 Task: In the Contact  WilsonJulia@whitney.org, Add note: 'Review and update the company's customer segmentation strategy.'. Mark checkbox to create task to follow up ': In 3 business days '. Create task, with  description: Send Thank You Email to Referral, Add due date: In 3 Business Days; Add reminder: 30 Minutes before. Set Priority High and add note: Review the attached proposal. Logged in from softage.5@softage.net
Action: Mouse moved to (93, 69)
Screenshot: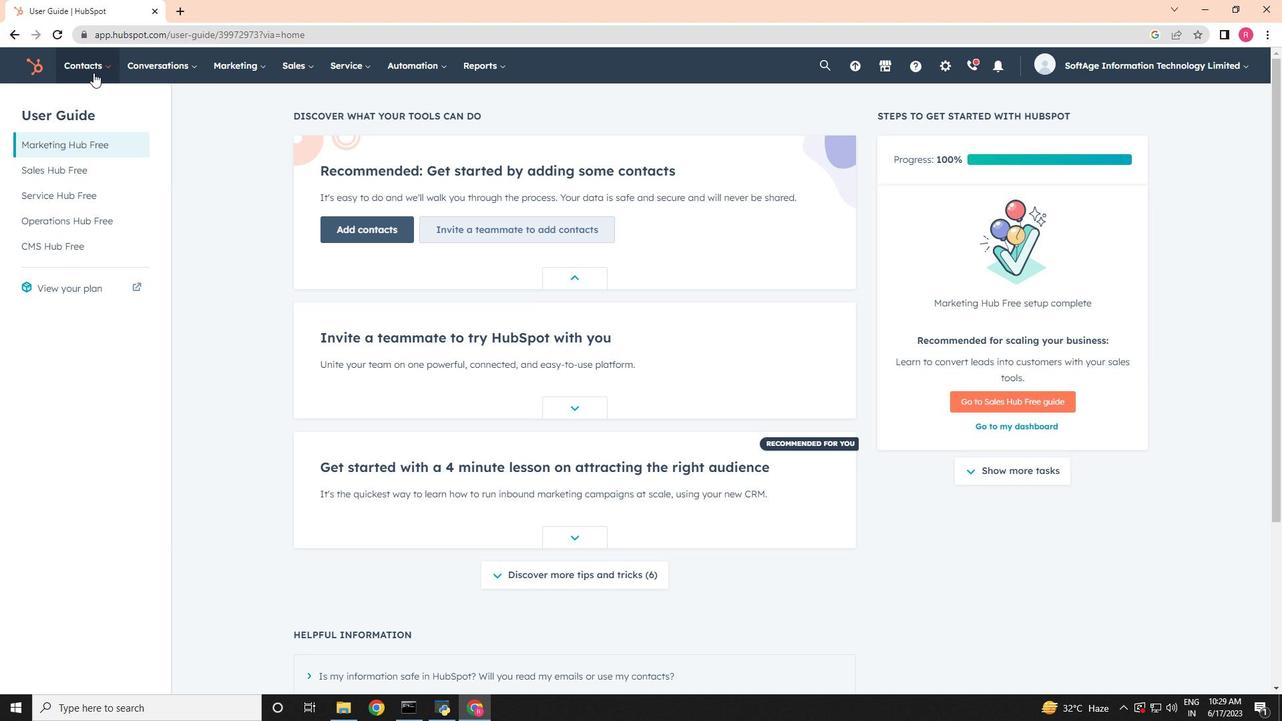 
Action: Mouse pressed left at (93, 69)
Screenshot: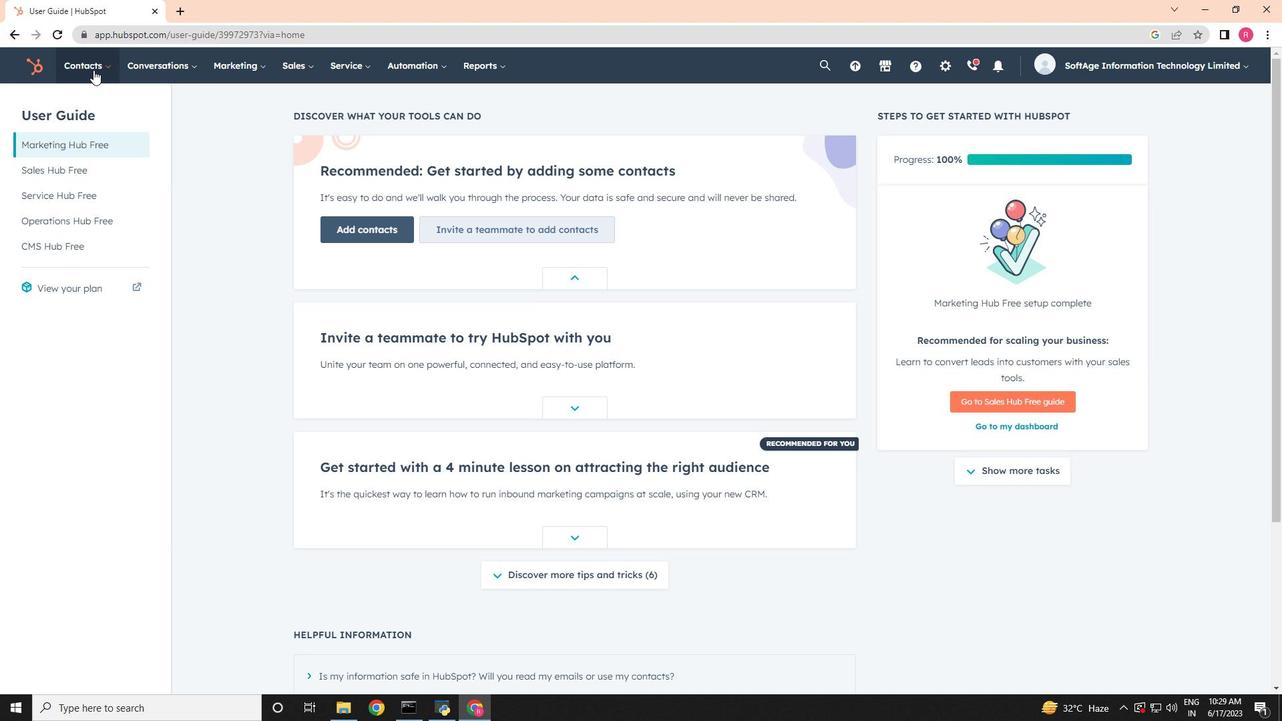 
Action: Mouse moved to (94, 96)
Screenshot: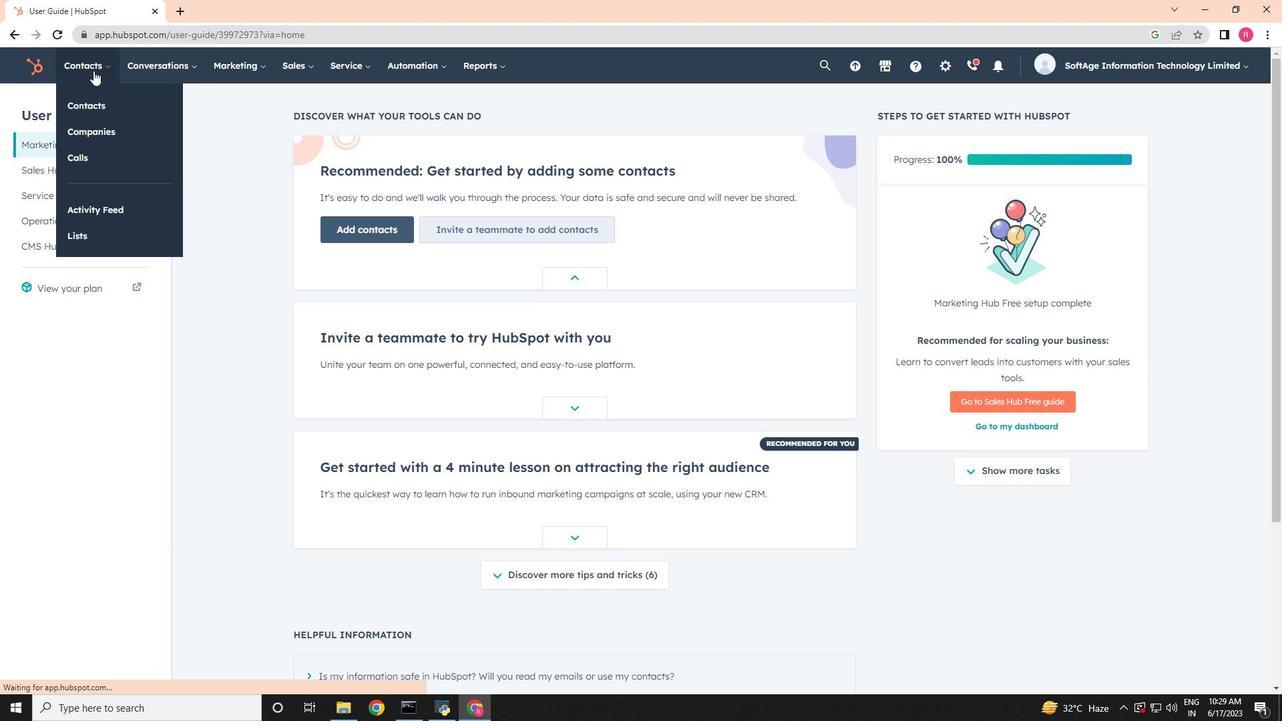 
Action: Mouse pressed left at (94, 96)
Screenshot: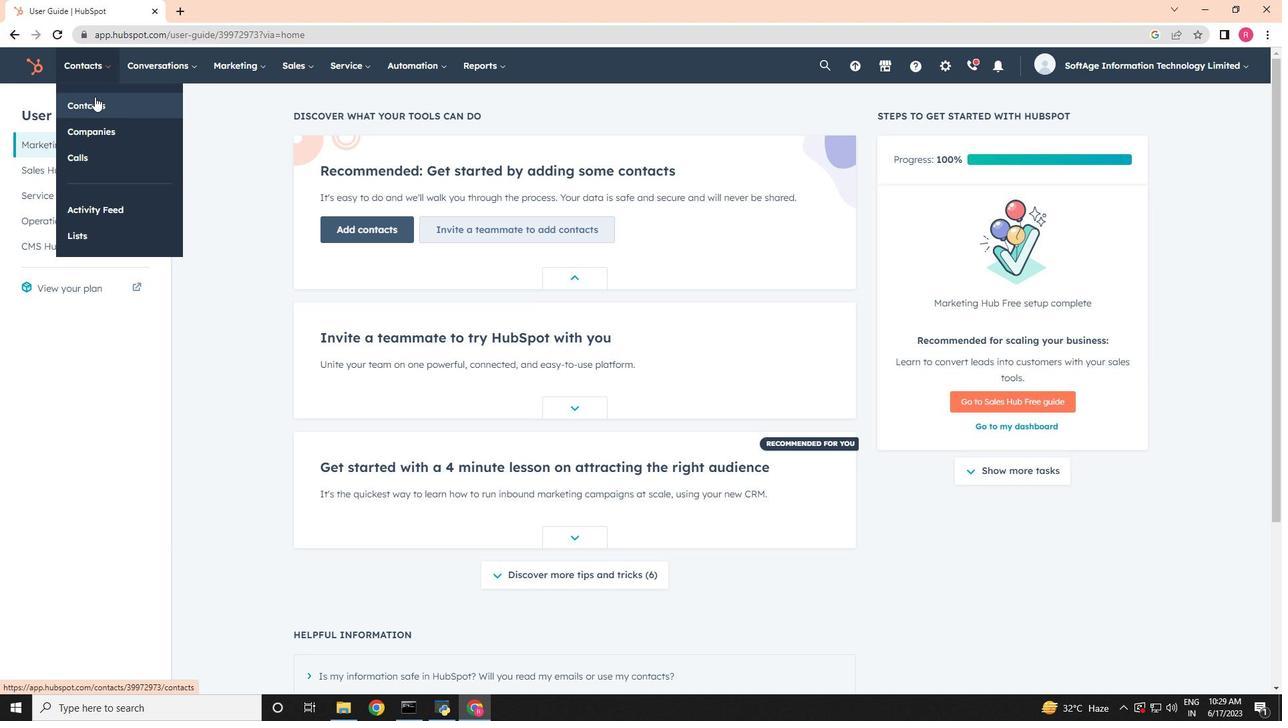
Action: Mouse moved to (100, 213)
Screenshot: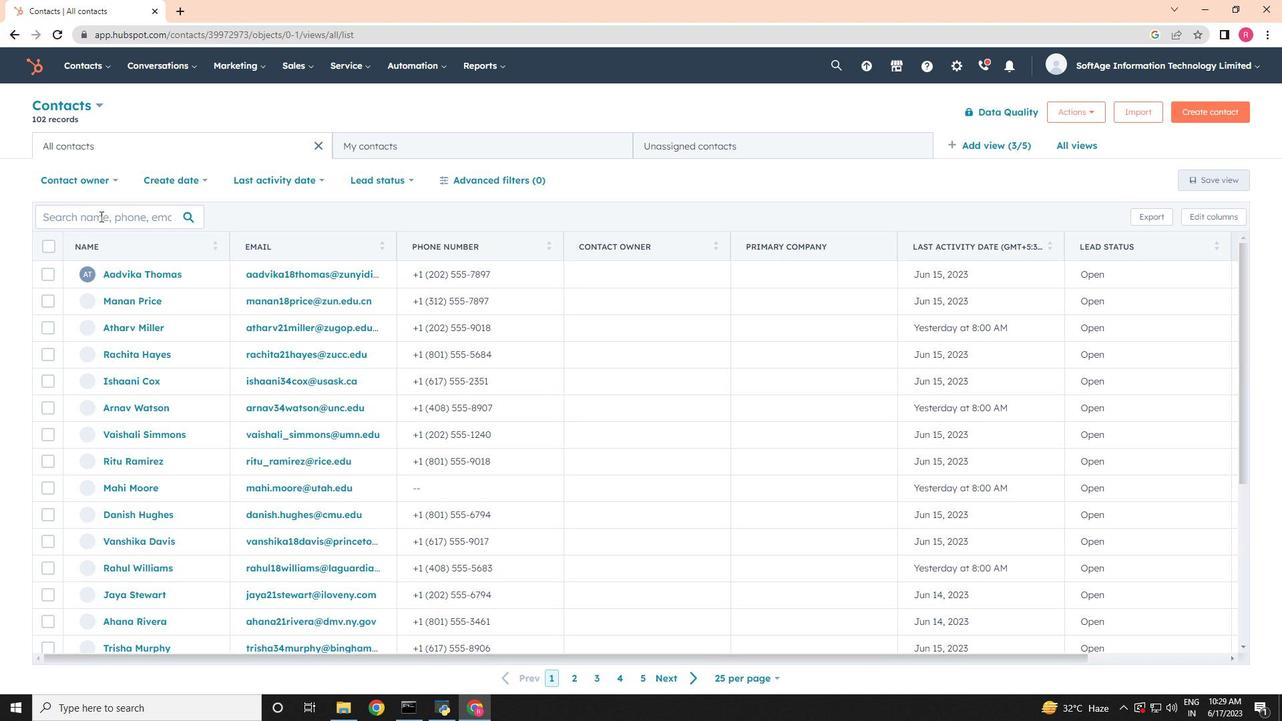 
Action: Mouse pressed left at (100, 213)
Screenshot: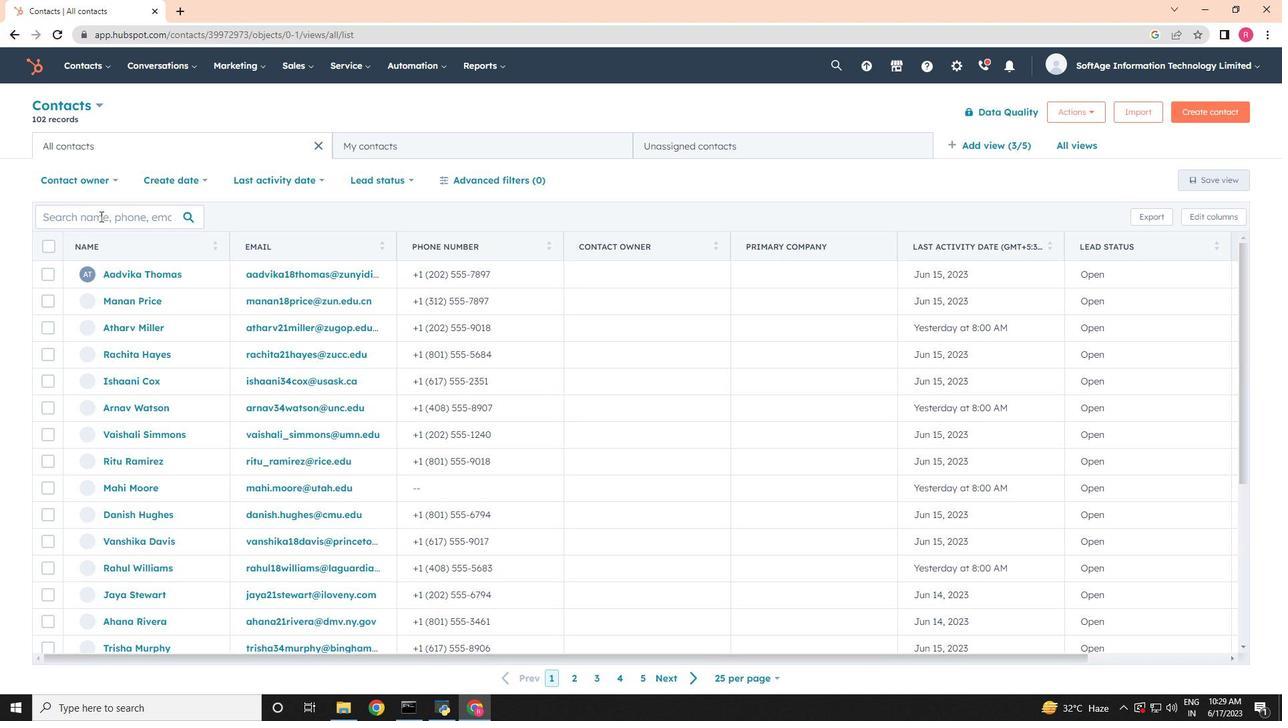 
Action: Key pressed <Key.shift>Wilson<Key.shift>Julia
Screenshot: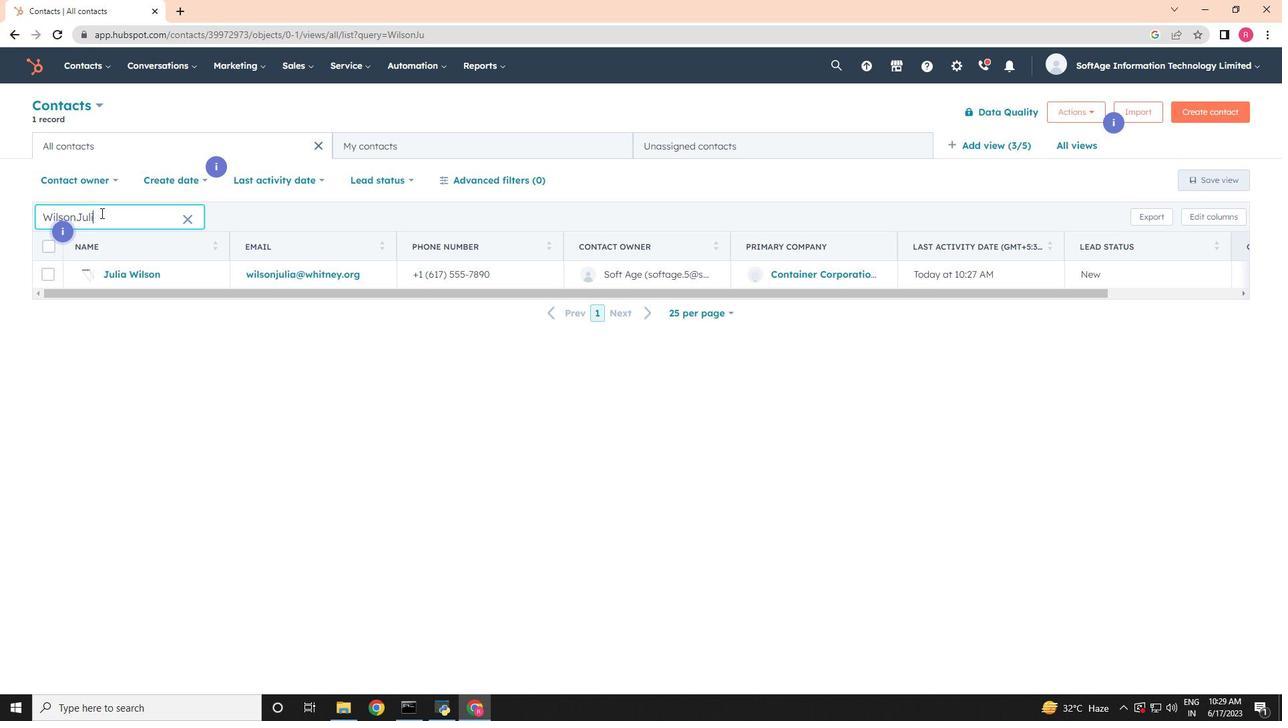 
Action: Mouse moved to (120, 271)
Screenshot: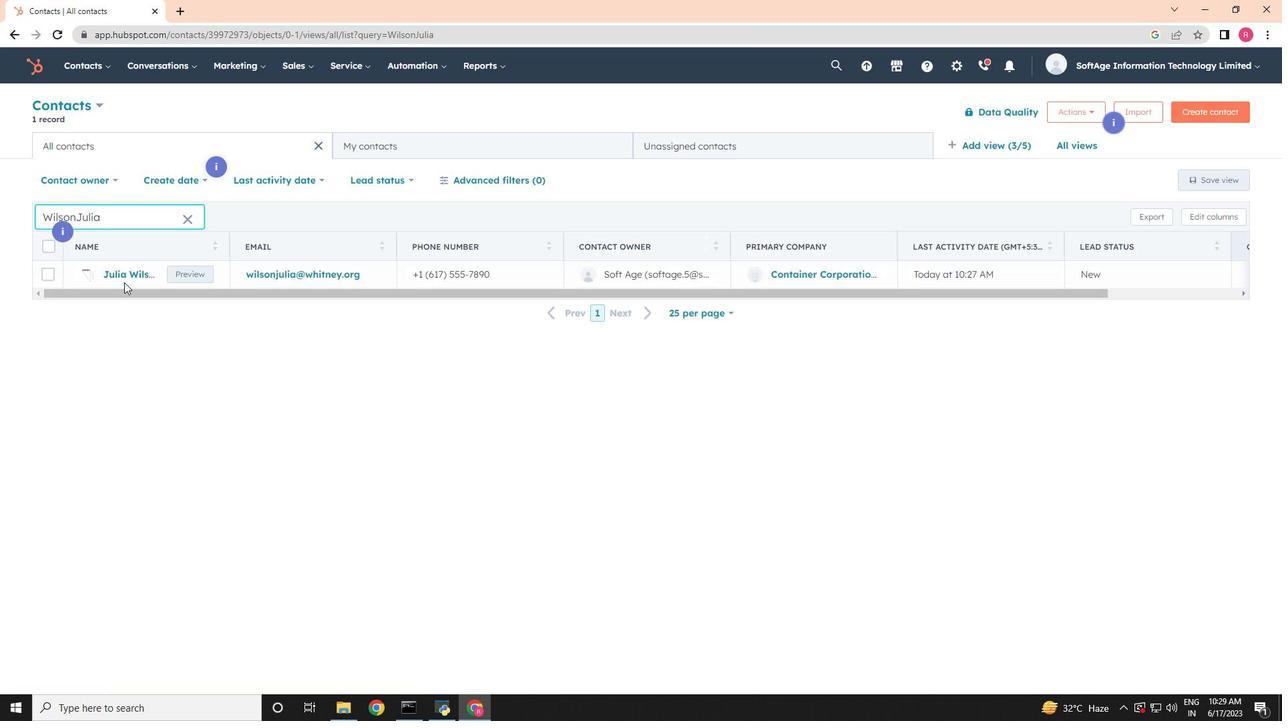 
Action: Mouse pressed left at (120, 271)
Screenshot: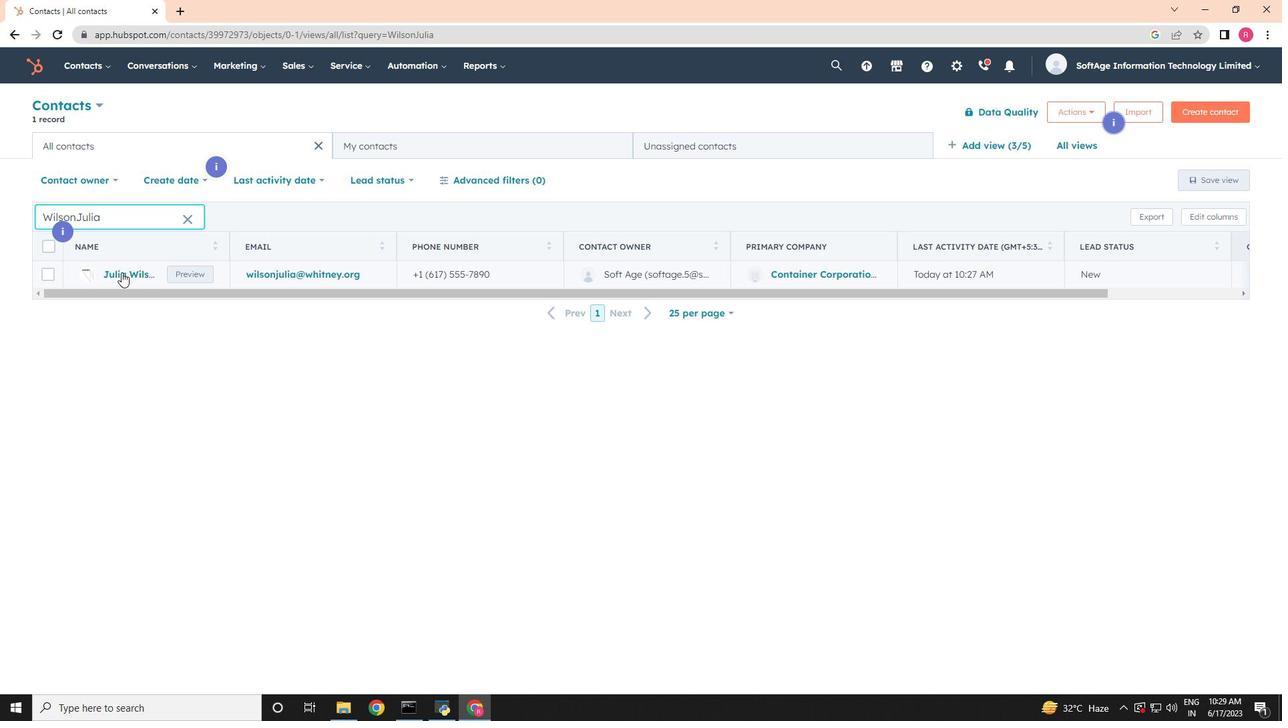 
Action: Mouse moved to (39, 287)
Screenshot: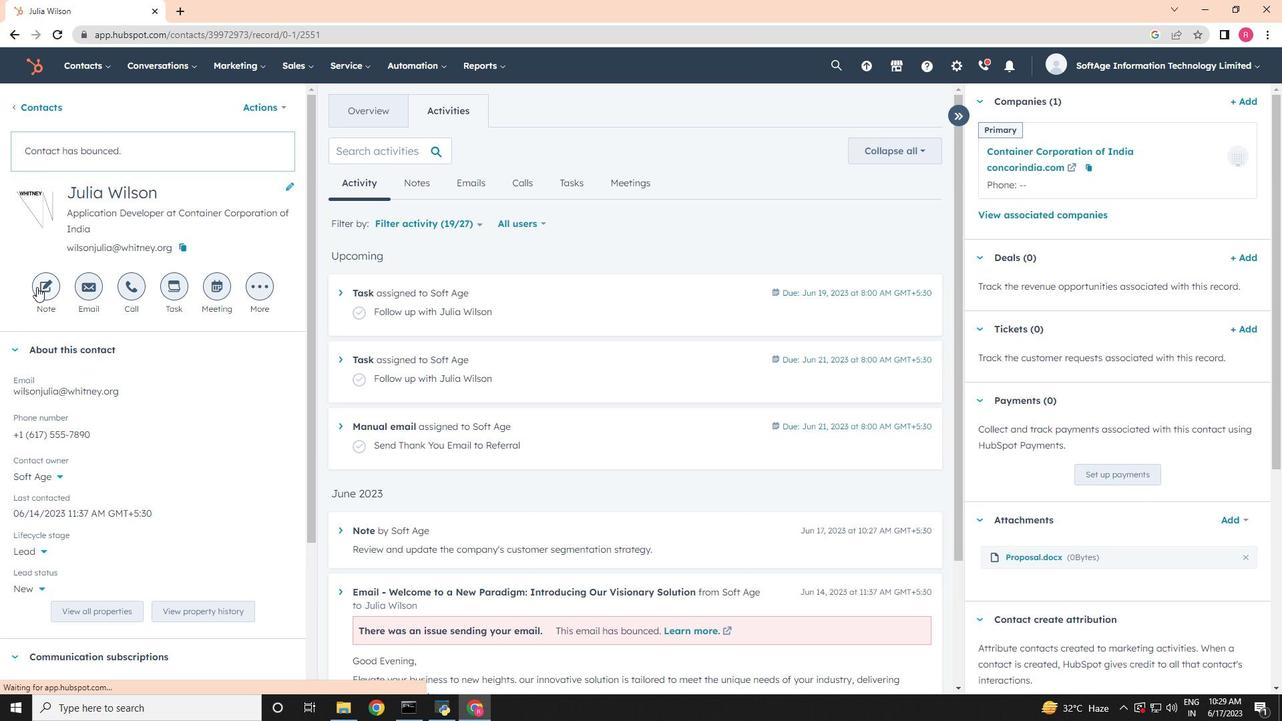
Action: Mouse pressed left at (39, 287)
Screenshot: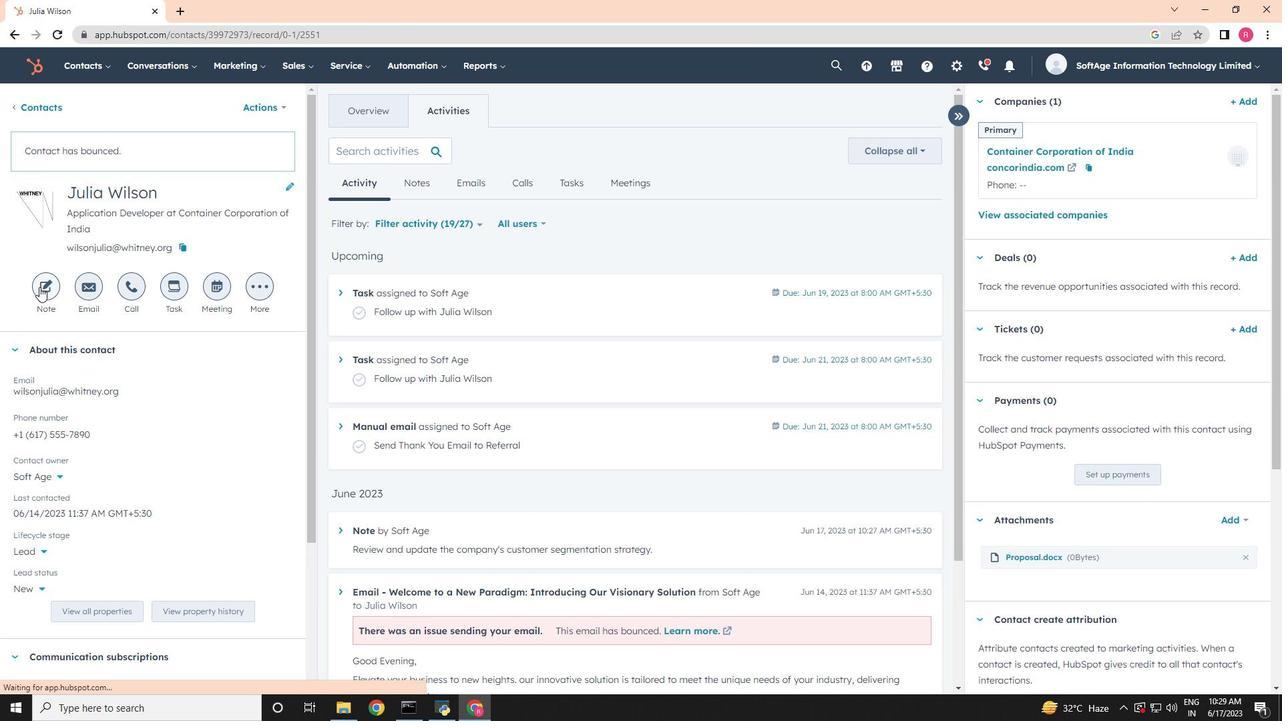 
Action: Mouse moved to (1135, 402)
Screenshot: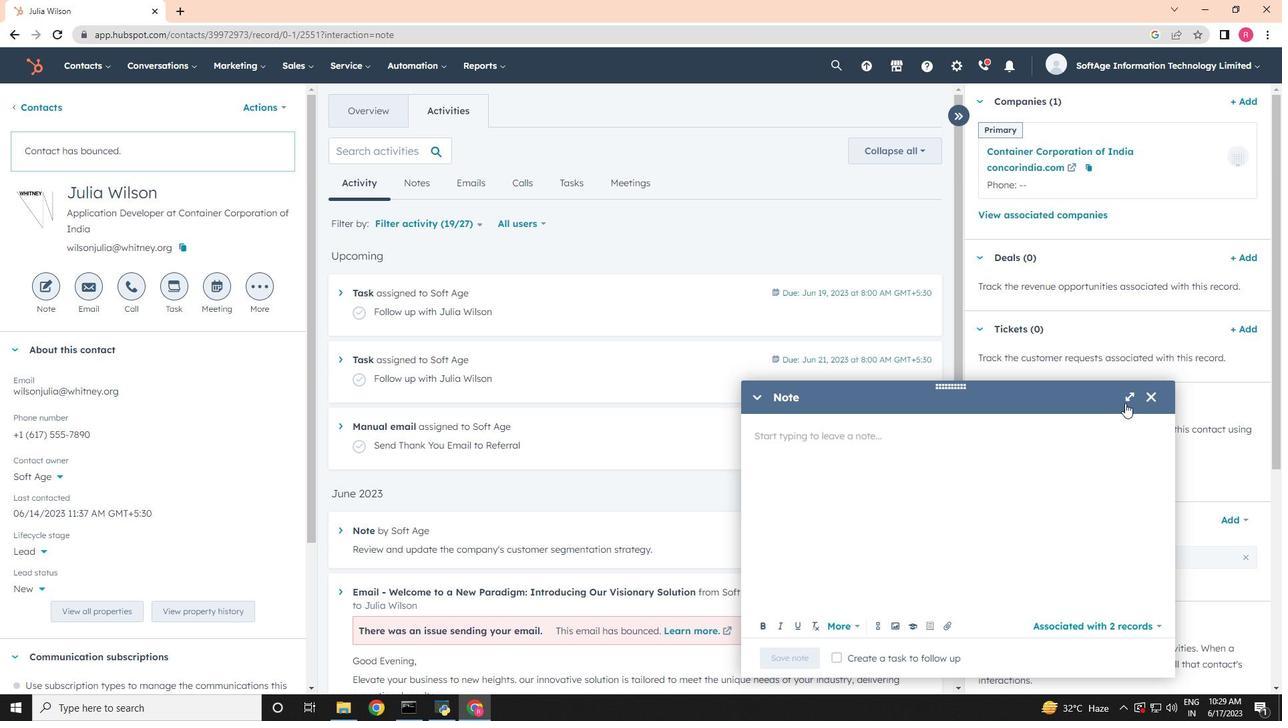 
Action: Mouse pressed left at (1135, 402)
Screenshot: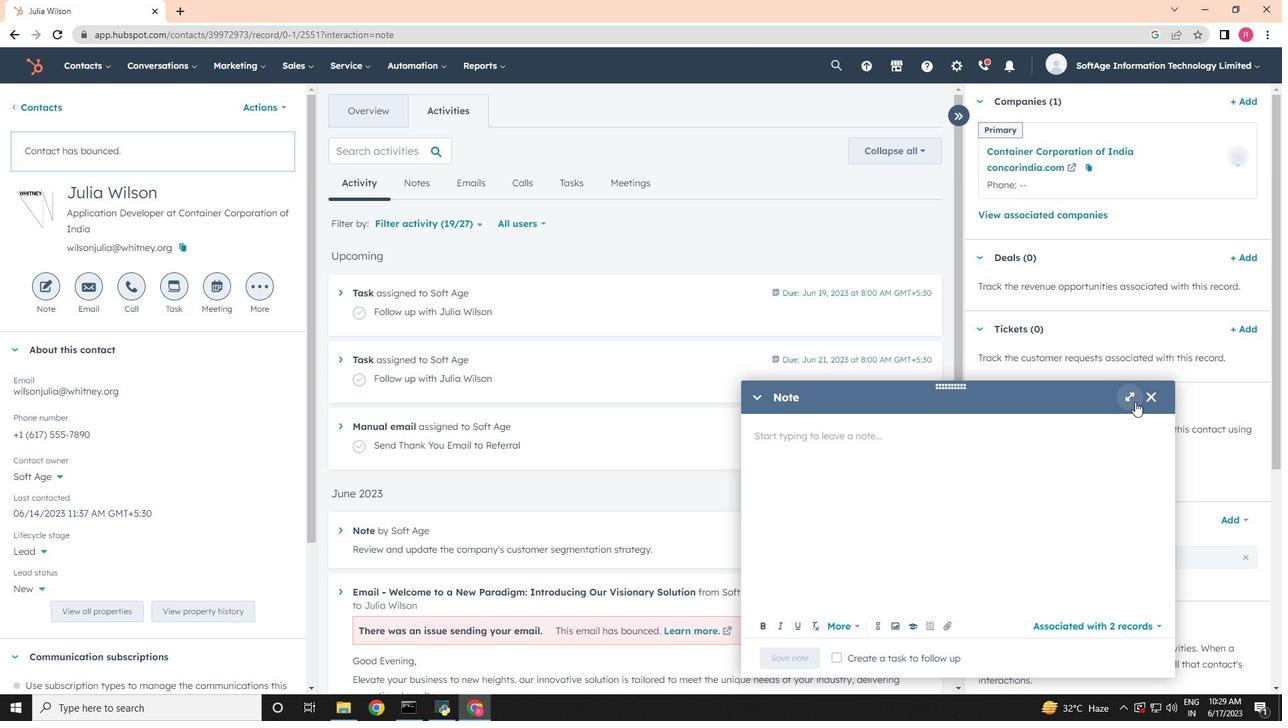 
Action: Mouse moved to (589, 364)
Screenshot: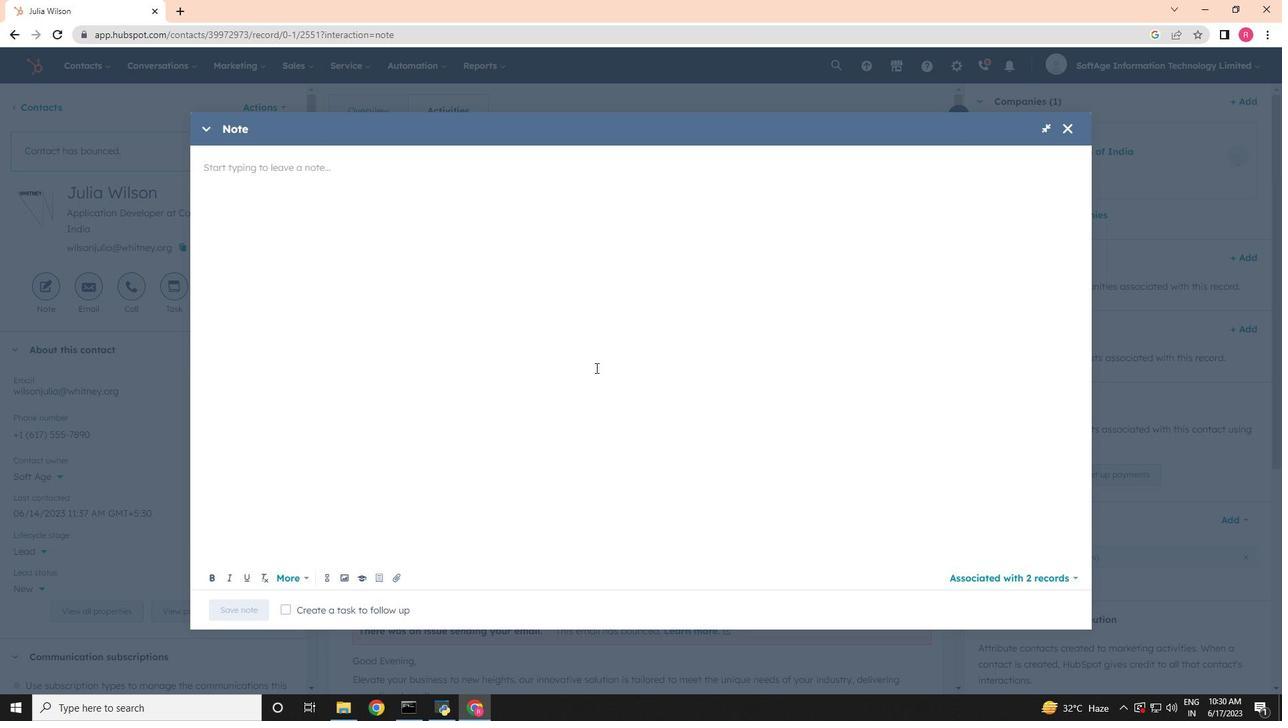 
Action: Key pressed <Key.shift><Key.shift><Key.shift><Key.shift><Key.shift><Key.shift><Key.shift><Key.shift><Key.shift><Key.shift><Key.shift><Key.shift>Review<Key.space>and<Key.space><Key.shift>Updta<Key.backspace>e<Key.space><Key.backspace><Key.backspace><Key.backspace>ate<Key.space>the<Key.space>company's<Key.space>customer<Key.space>segmentation<Key.space>strategy.
Screenshot: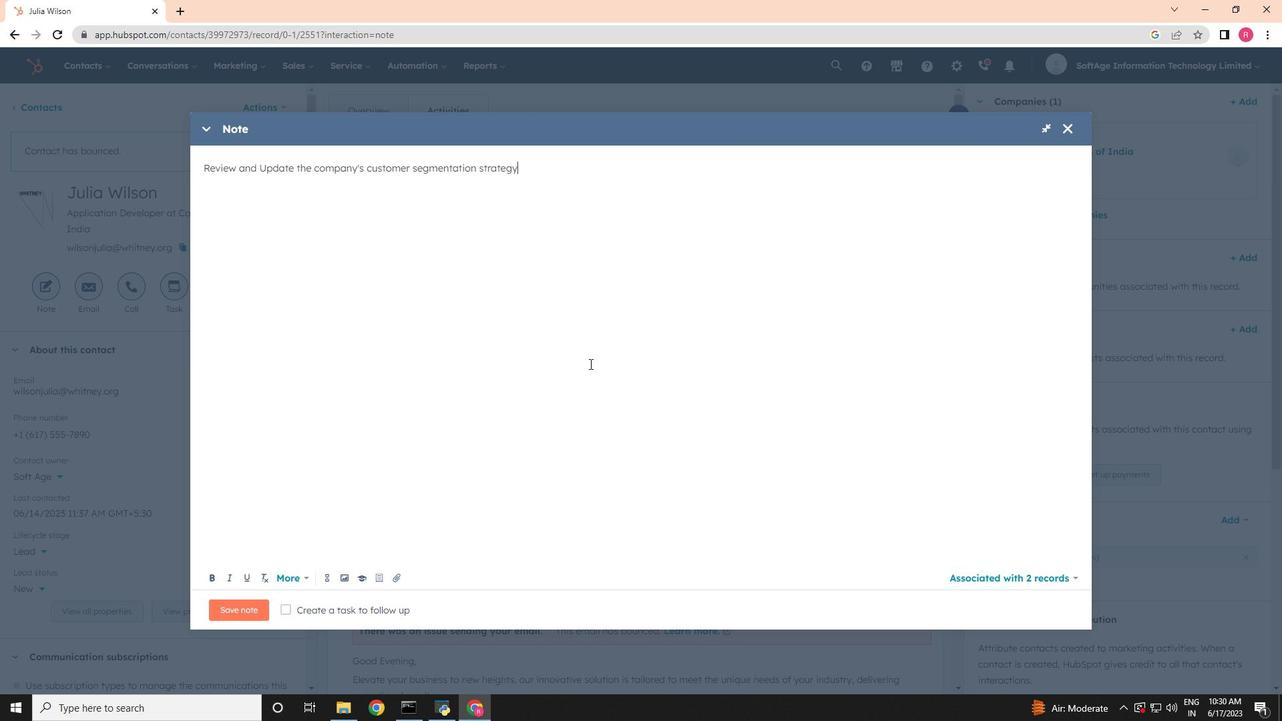 
Action: Mouse moved to (283, 613)
Screenshot: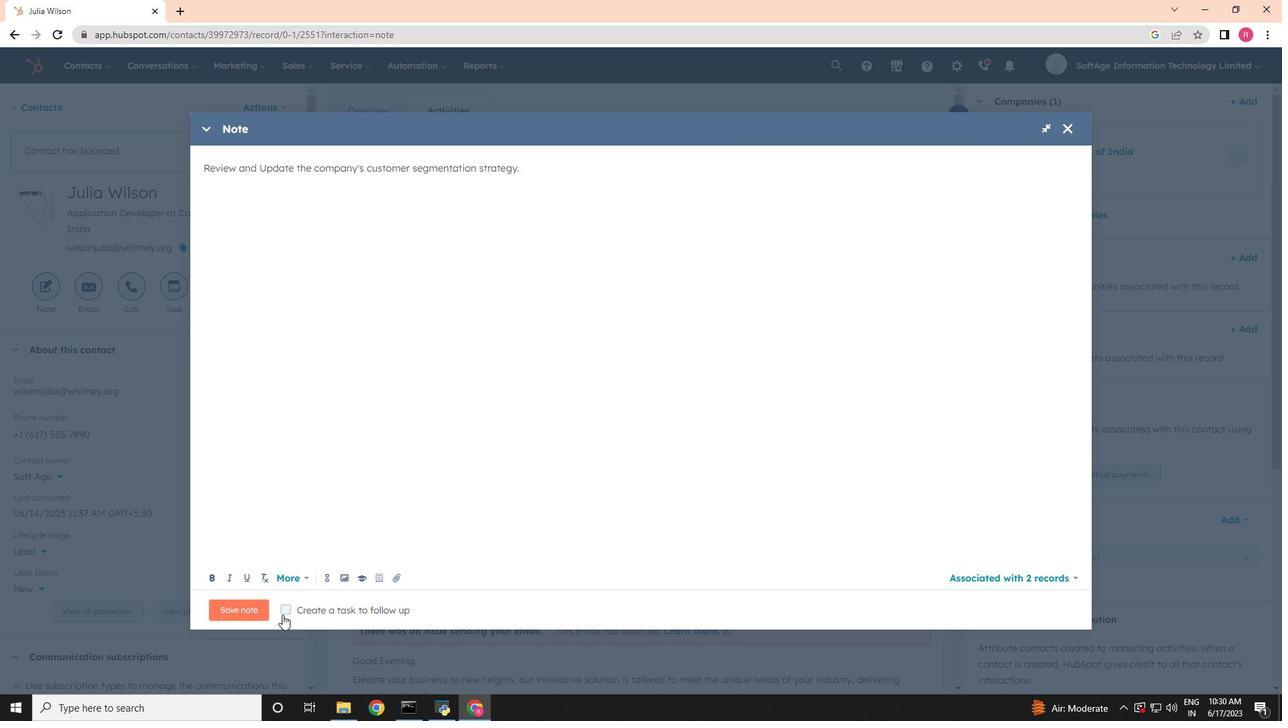 
Action: Mouse pressed left at (283, 613)
Screenshot: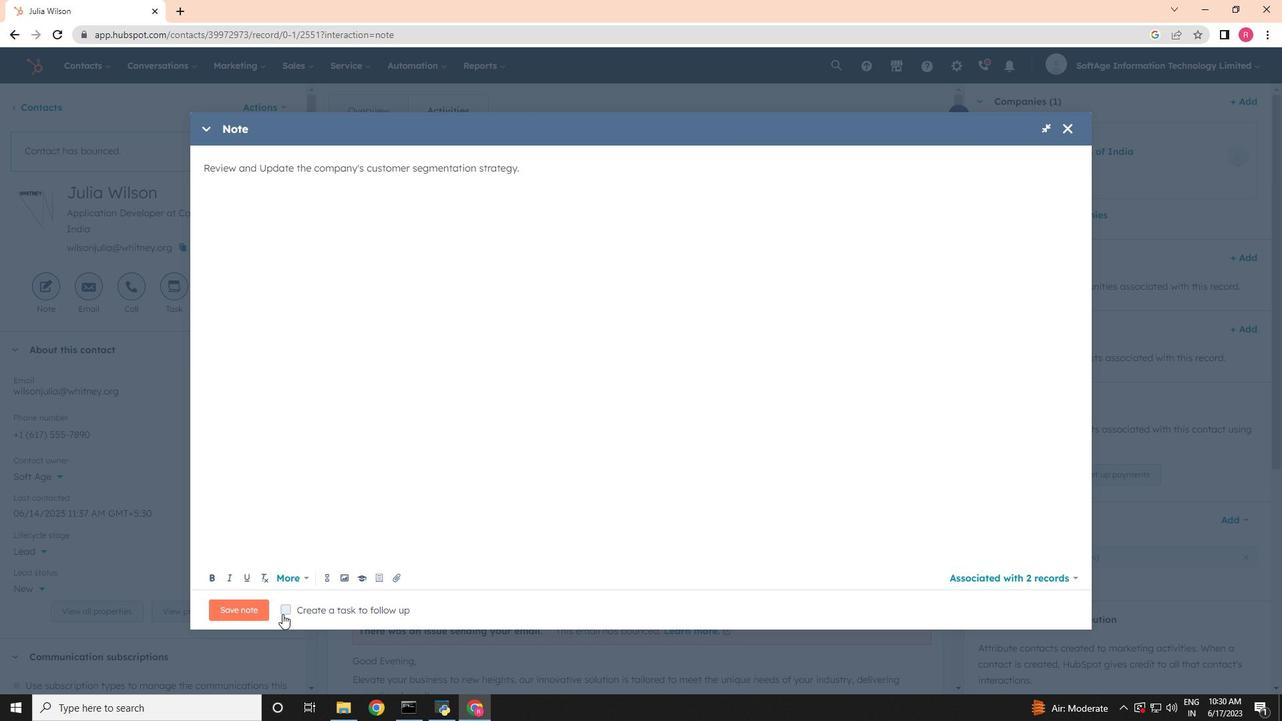 
Action: Mouse moved to (485, 613)
Screenshot: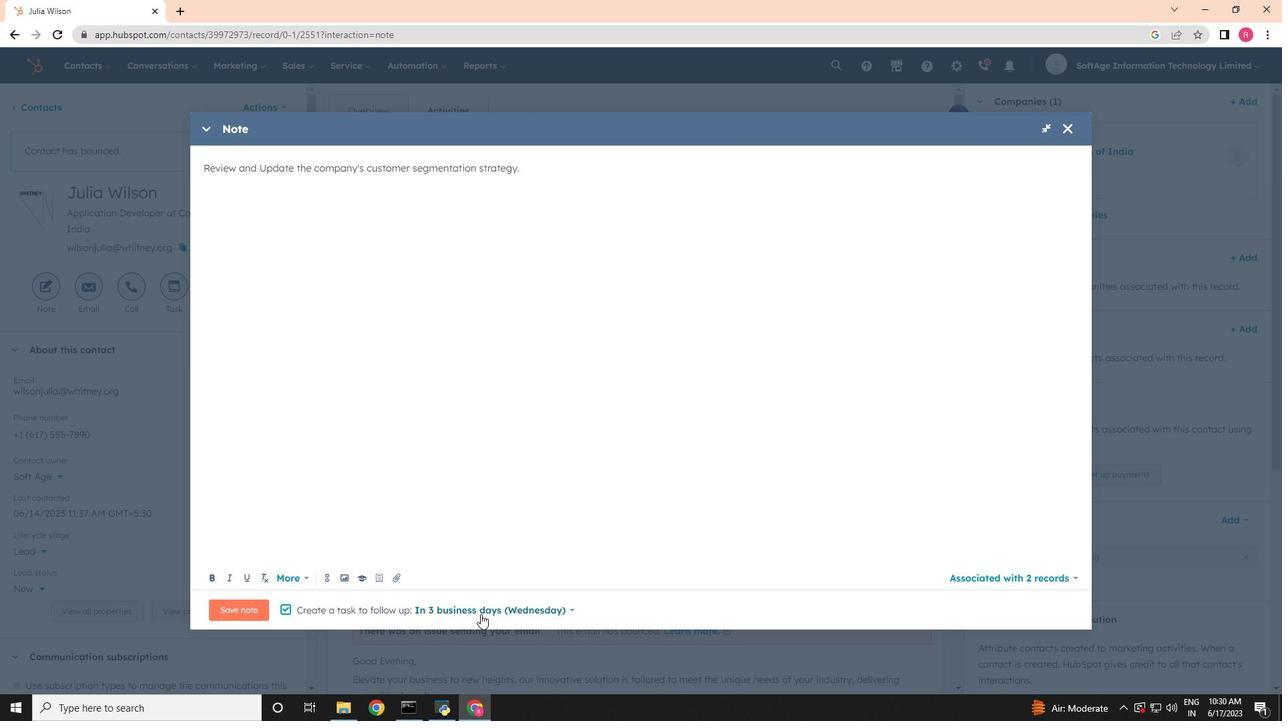 
Action: Mouse pressed left at (485, 613)
Screenshot: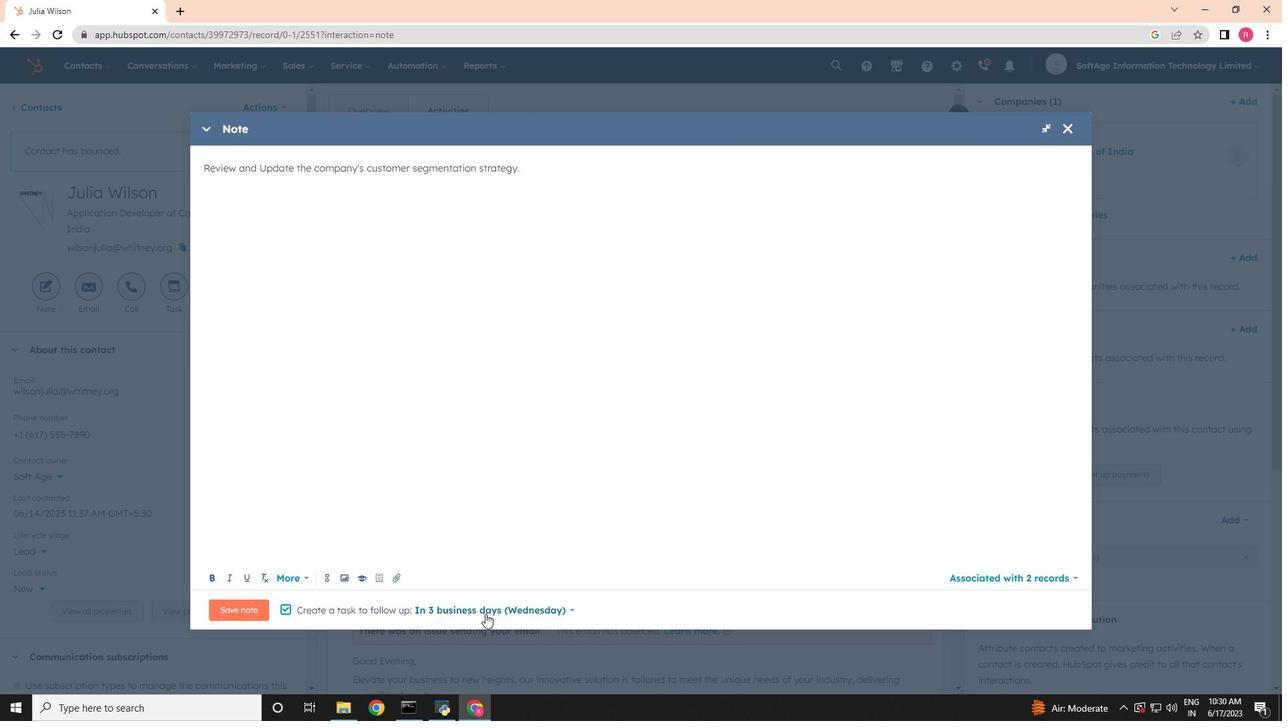 
Action: Mouse moved to (476, 488)
Screenshot: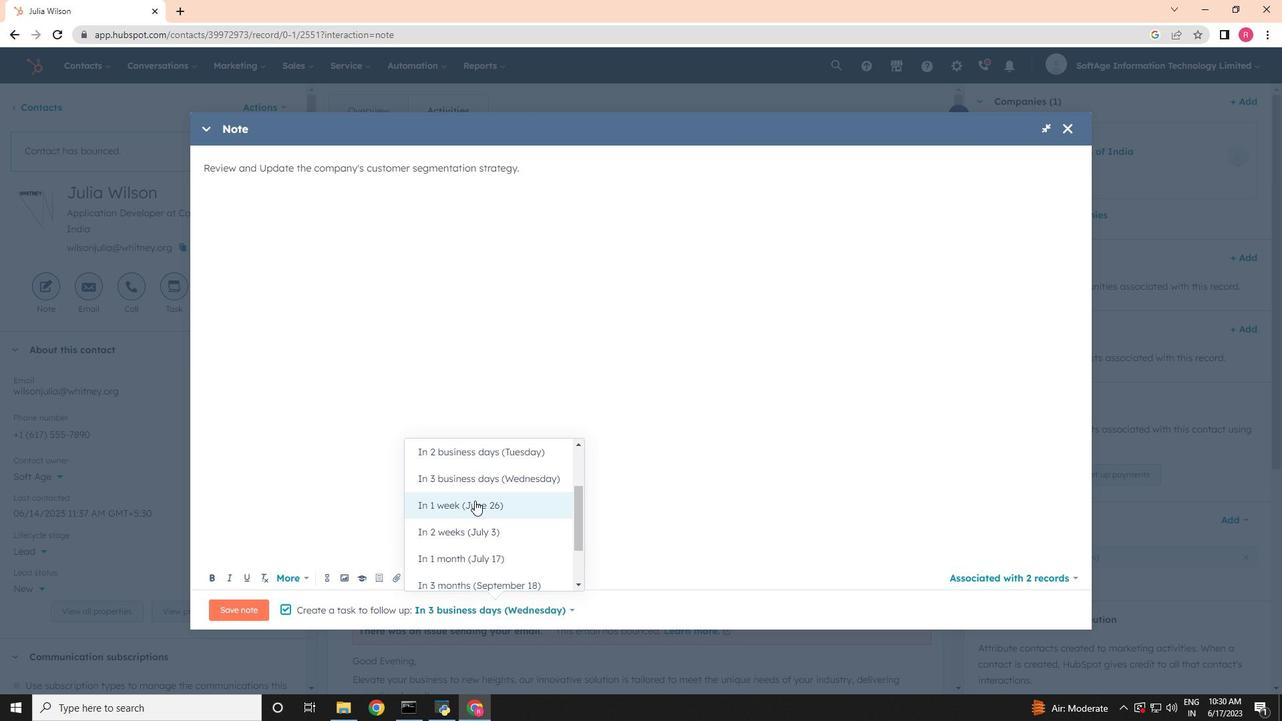 
Action: Mouse pressed left at (476, 488)
Screenshot: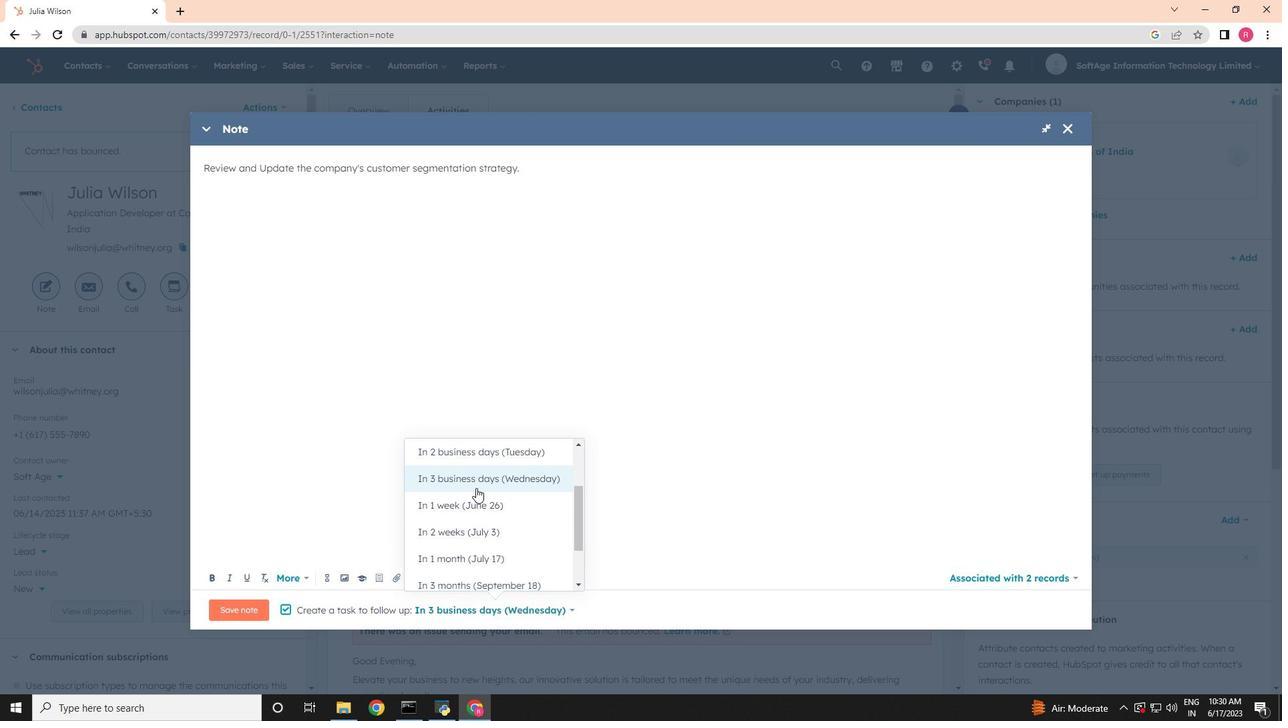 
Action: Mouse moved to (217, 609)
Screenshot: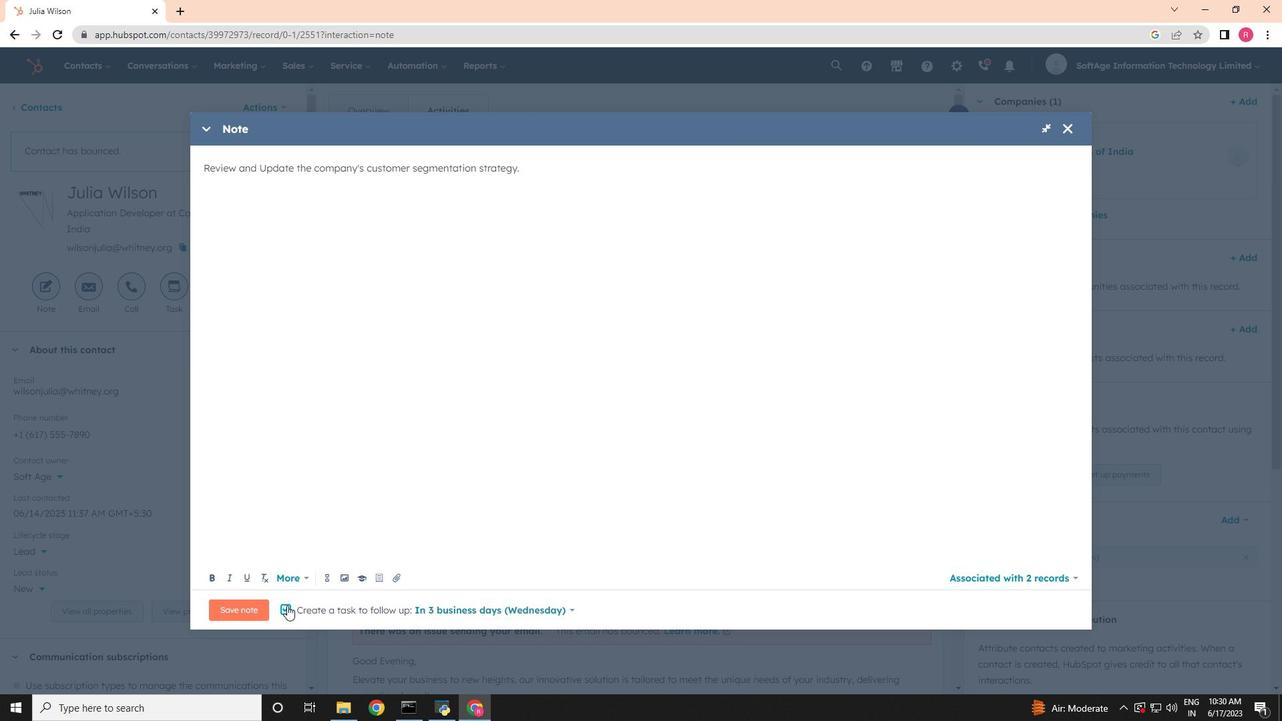 
Action: Mouse pressed left at (217, 609)
Screenshot: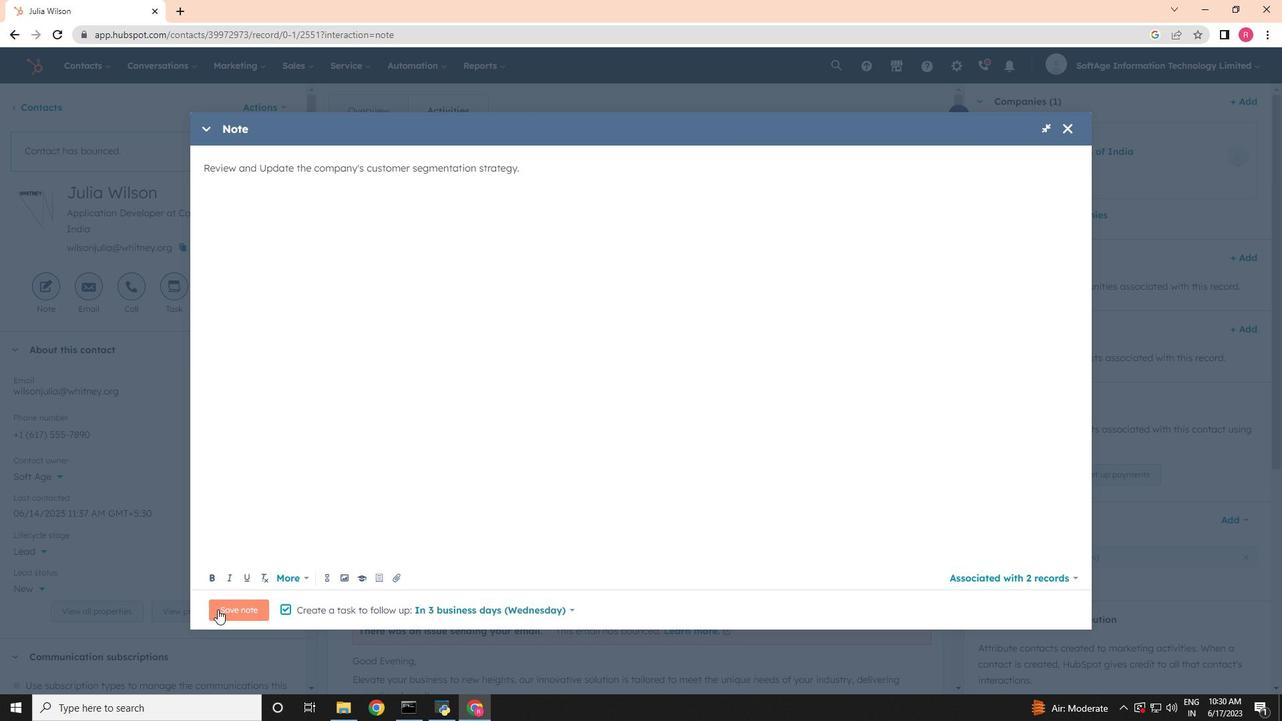 
Action: Mouse moved to (177, 297)
Screenshot: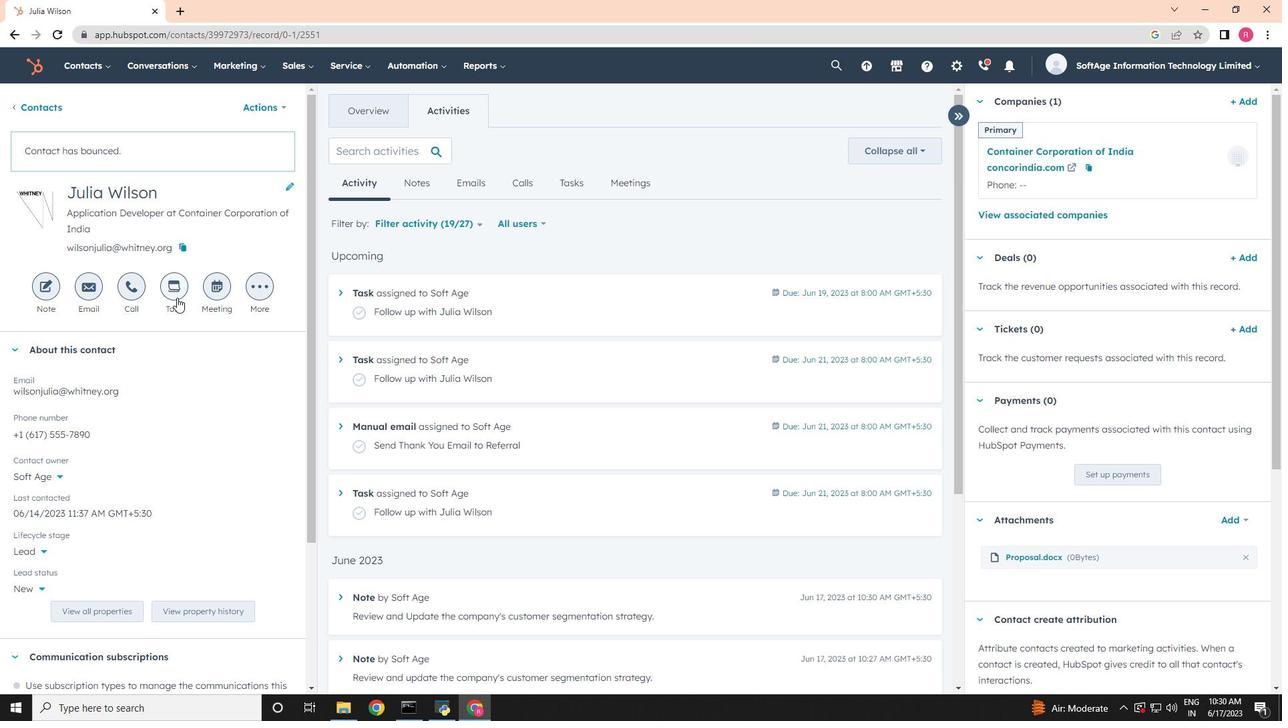 
Action: Mouse pressed left at (177, 297)
Screenshot: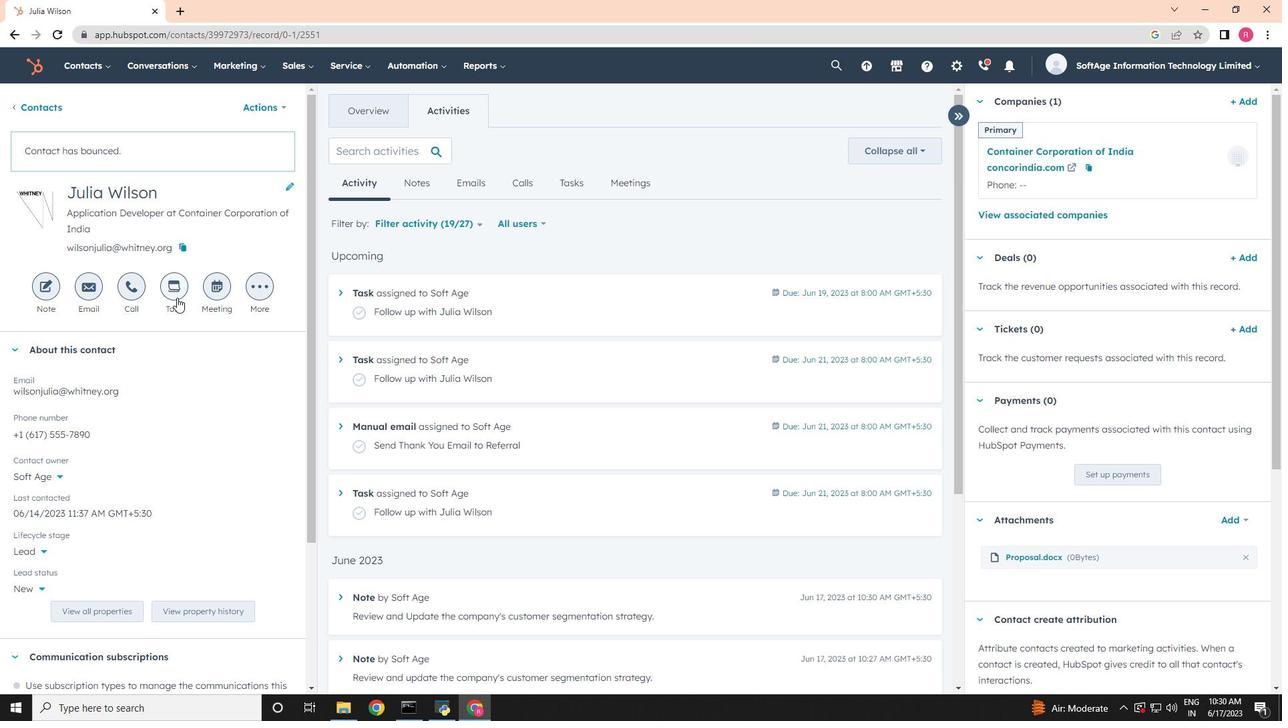 
Action: Mouse moved to (830, 376)
Screenshot: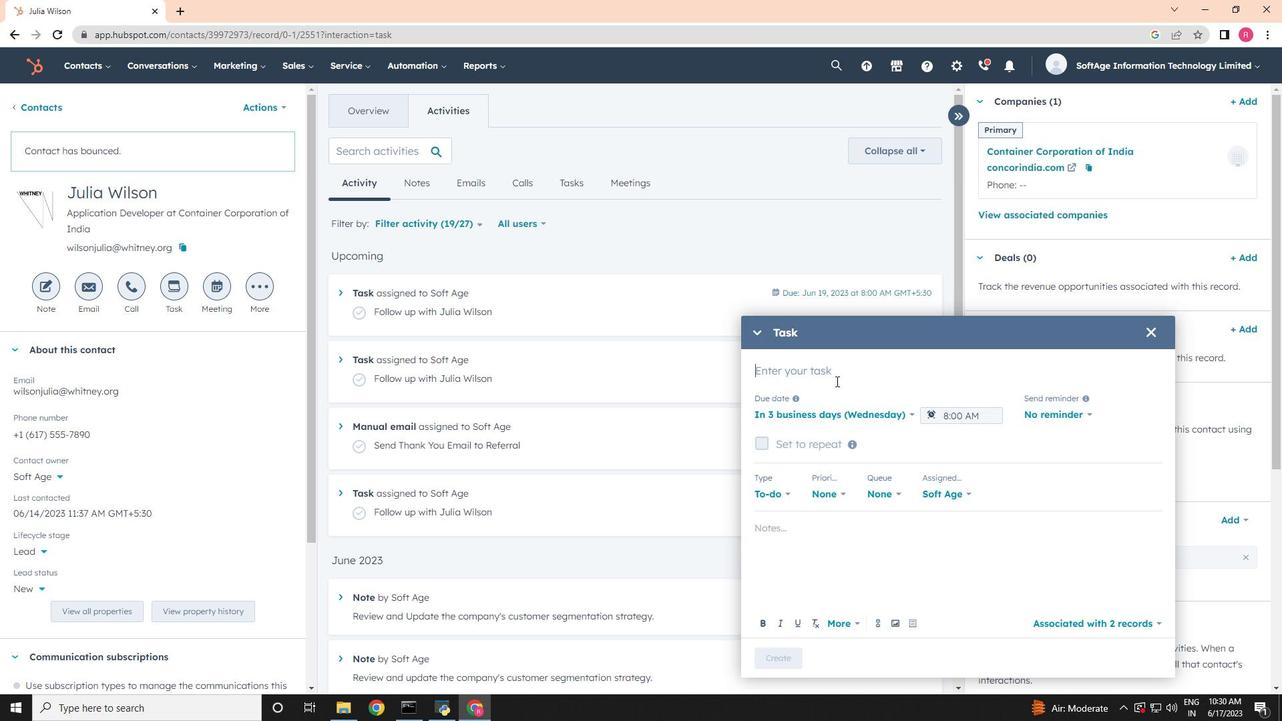 
Action: Key pressed <Key.shift>Send<Key.space><Key.shift>Thank<Key.space><Key.shift><Key.shift><Key.shift><Key.shift>You<Key.space><Key.shift>Email<Key.space>to<Key.space><Key.shift>Referral
Screenshot: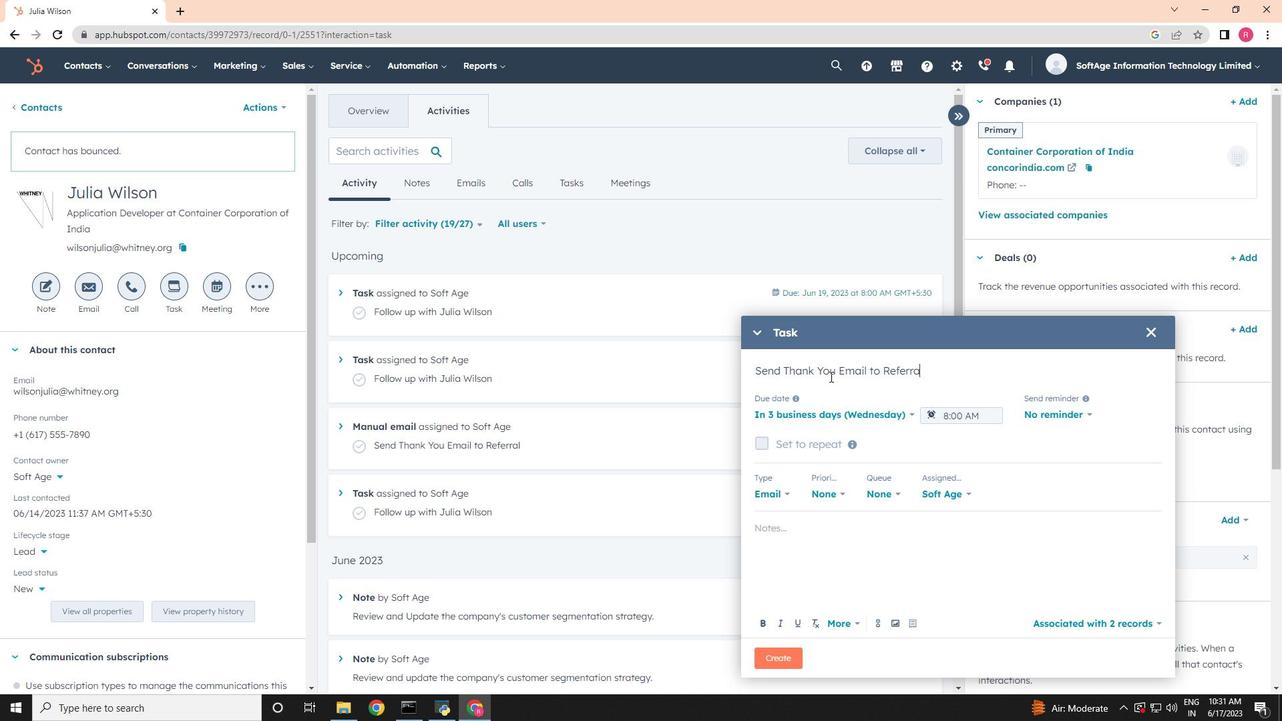 
Action: Mouse scrolled (830, 377) with delta (0, 0)
Screenshot: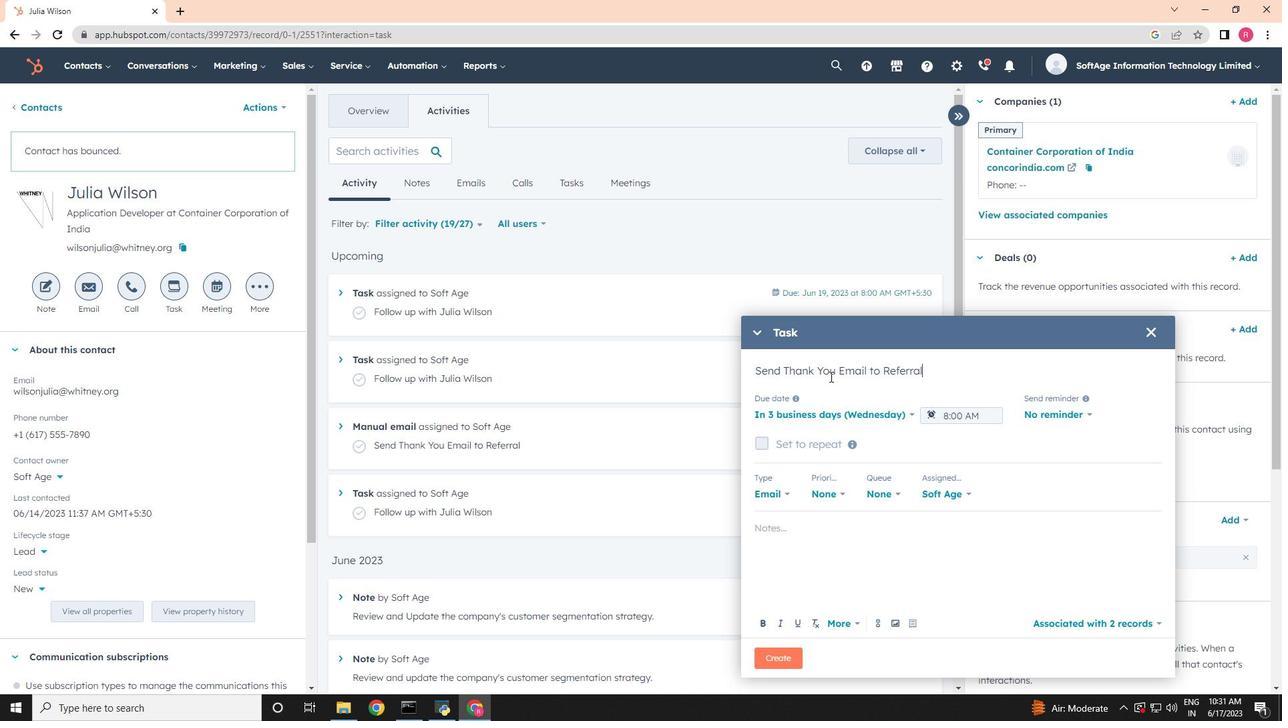 
Action: Mouse moved to (871, 412)
Screenshot: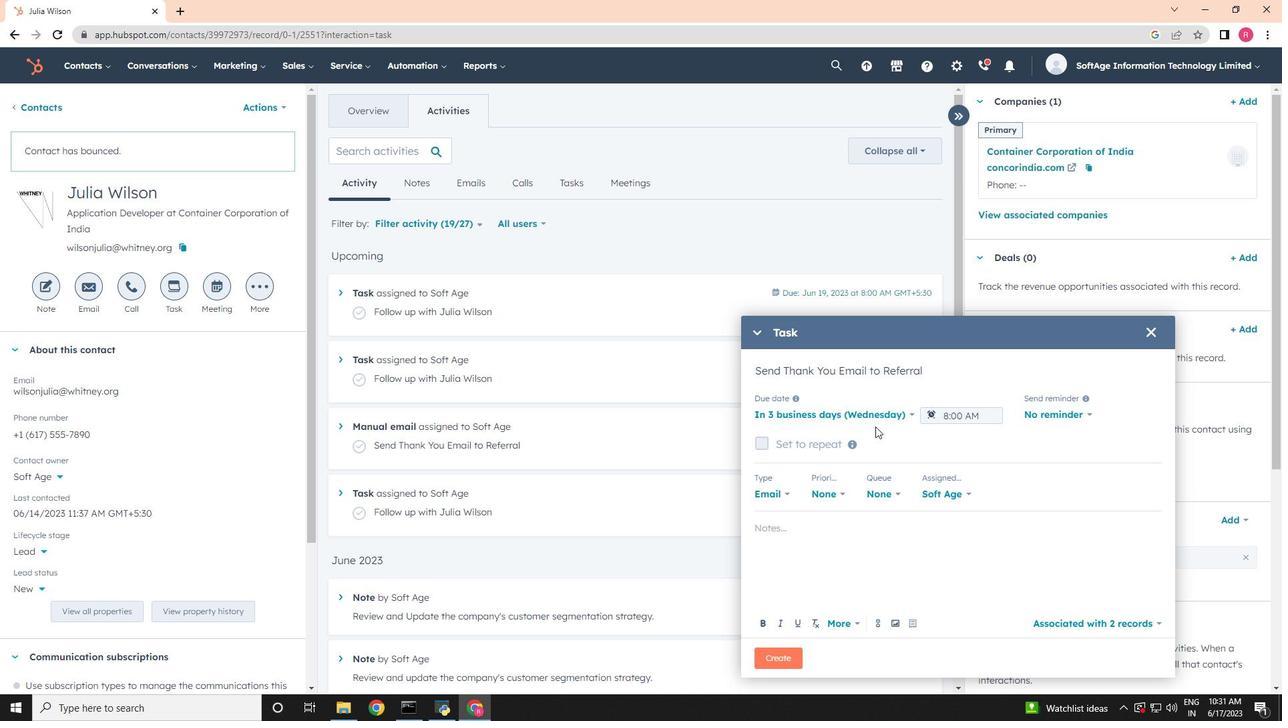
Action: Mouse pressed left at (871, 412)
Screenshot: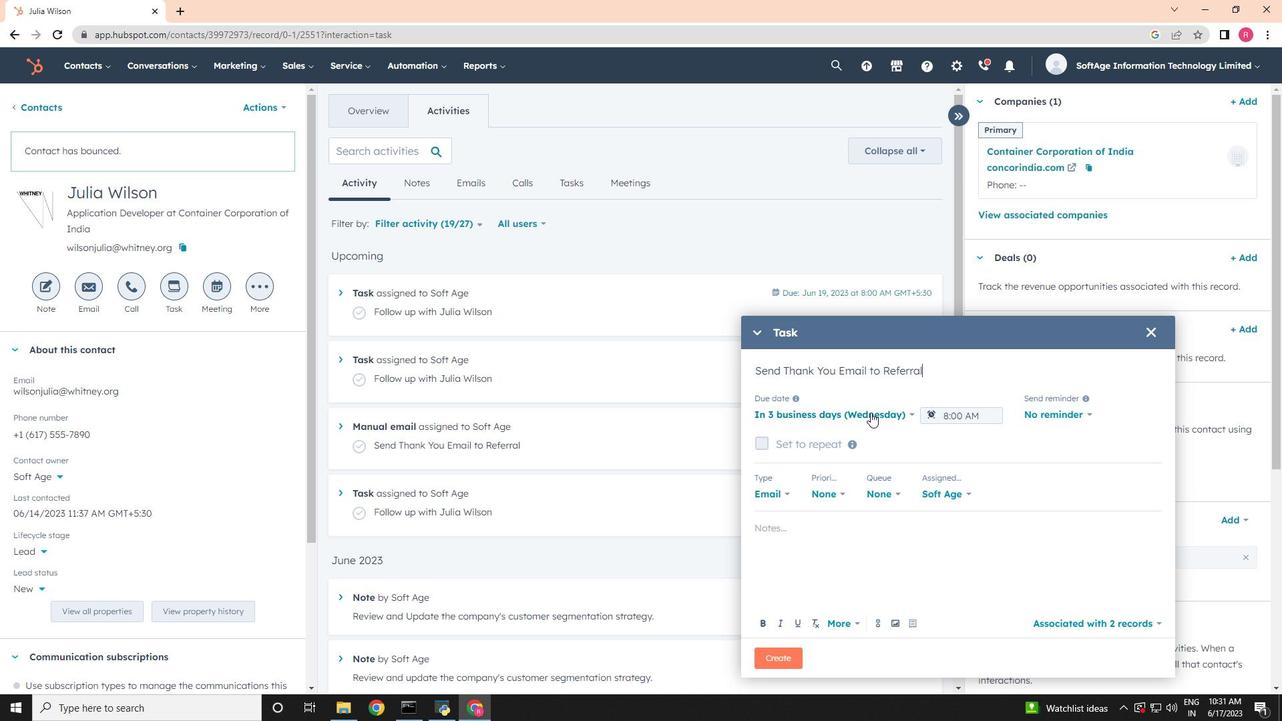 
Action: Mouse moved to (835, 471)
Screenshot: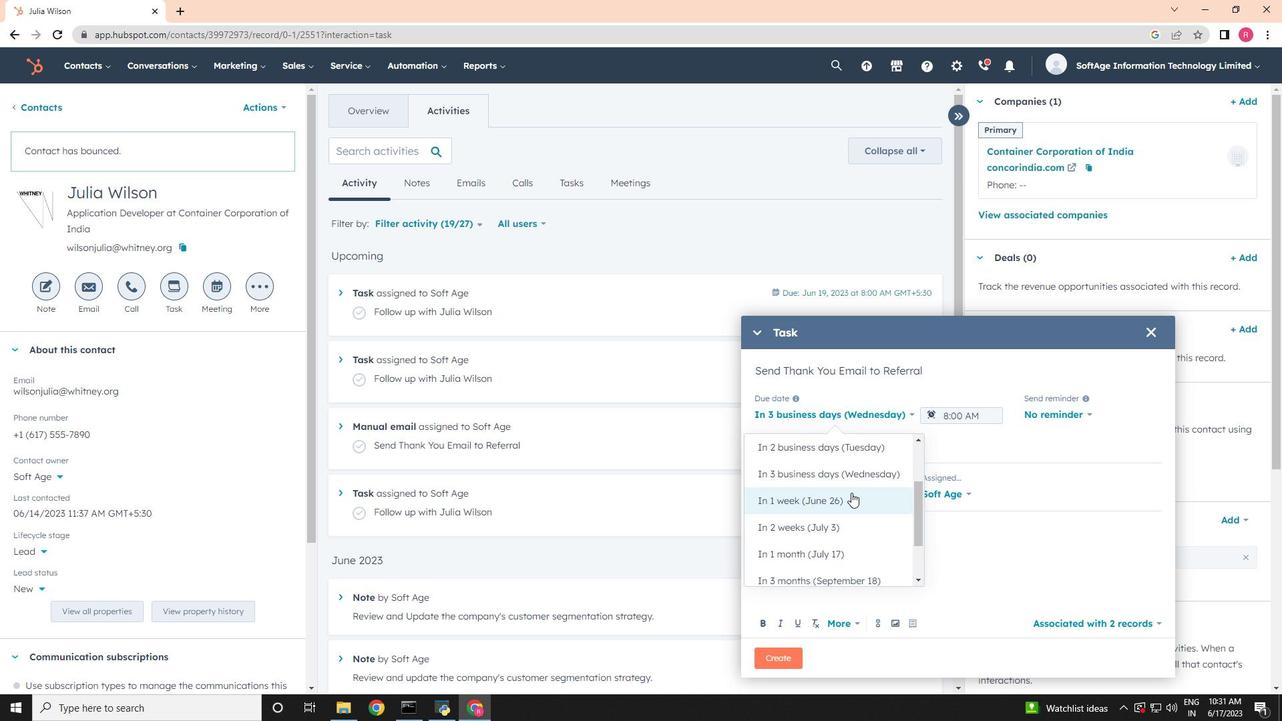 
Action: Mouse pressed left at (835, 471)
Screenshot: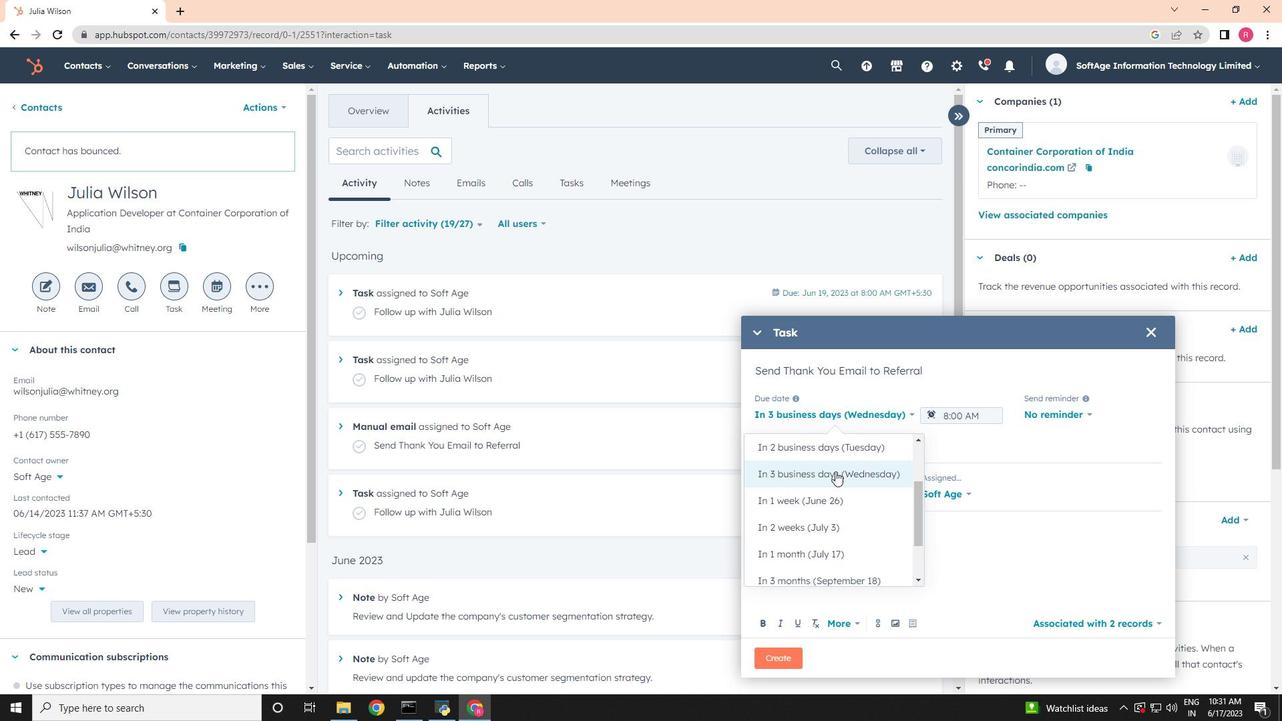 
Action: Mouse moved to (1060, 415)
Screenshot: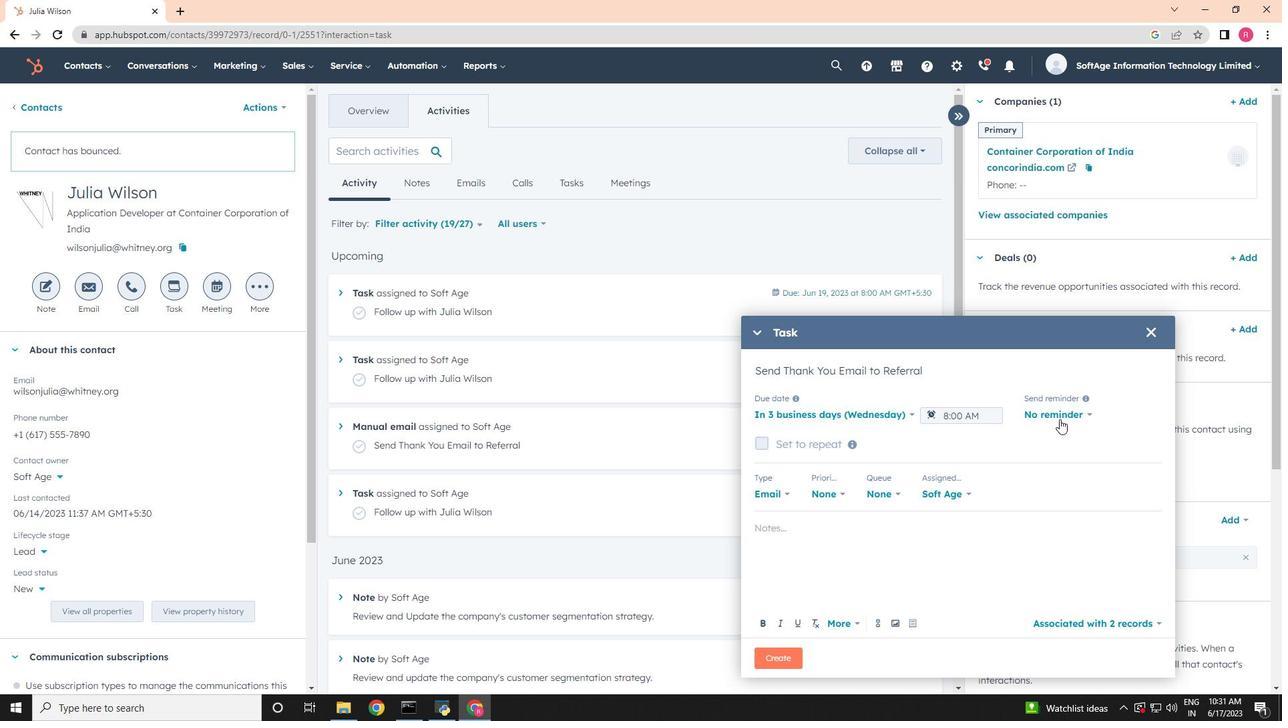 
Action: Mouse pressed left at (1060, 415)
Screenshot: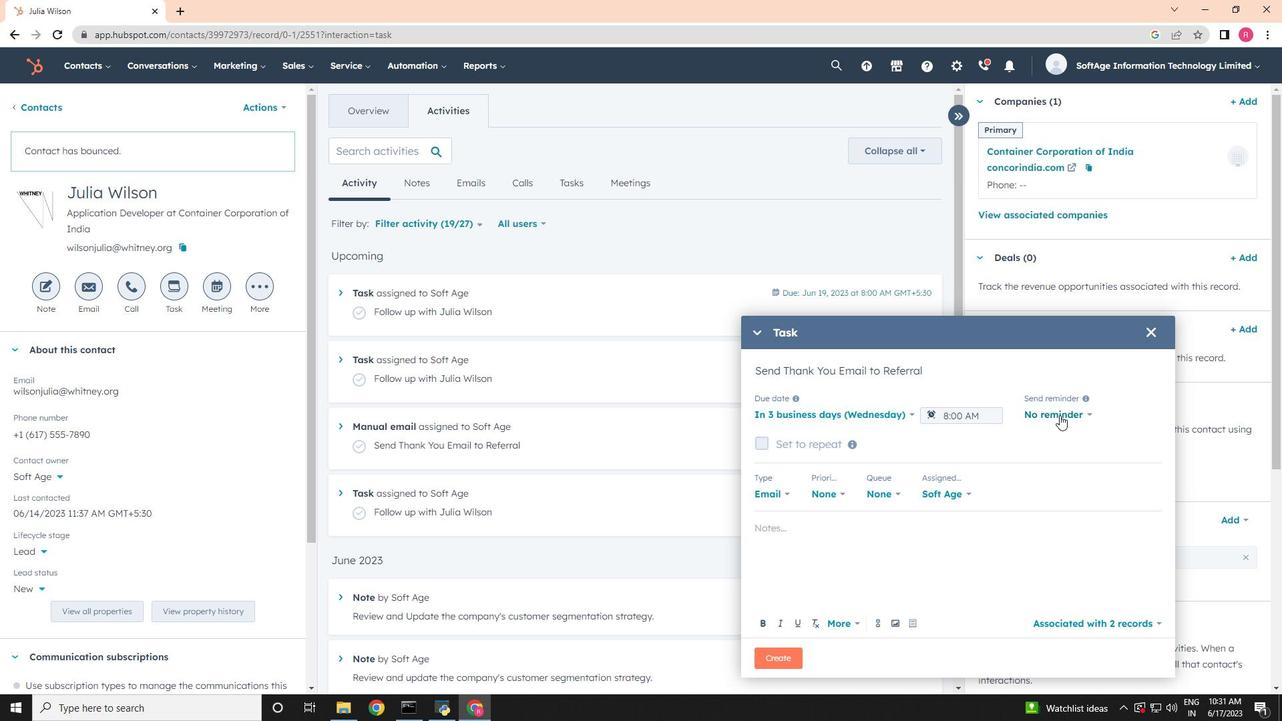 
Action: Mouse moved to (1054, 504)
Screenshot: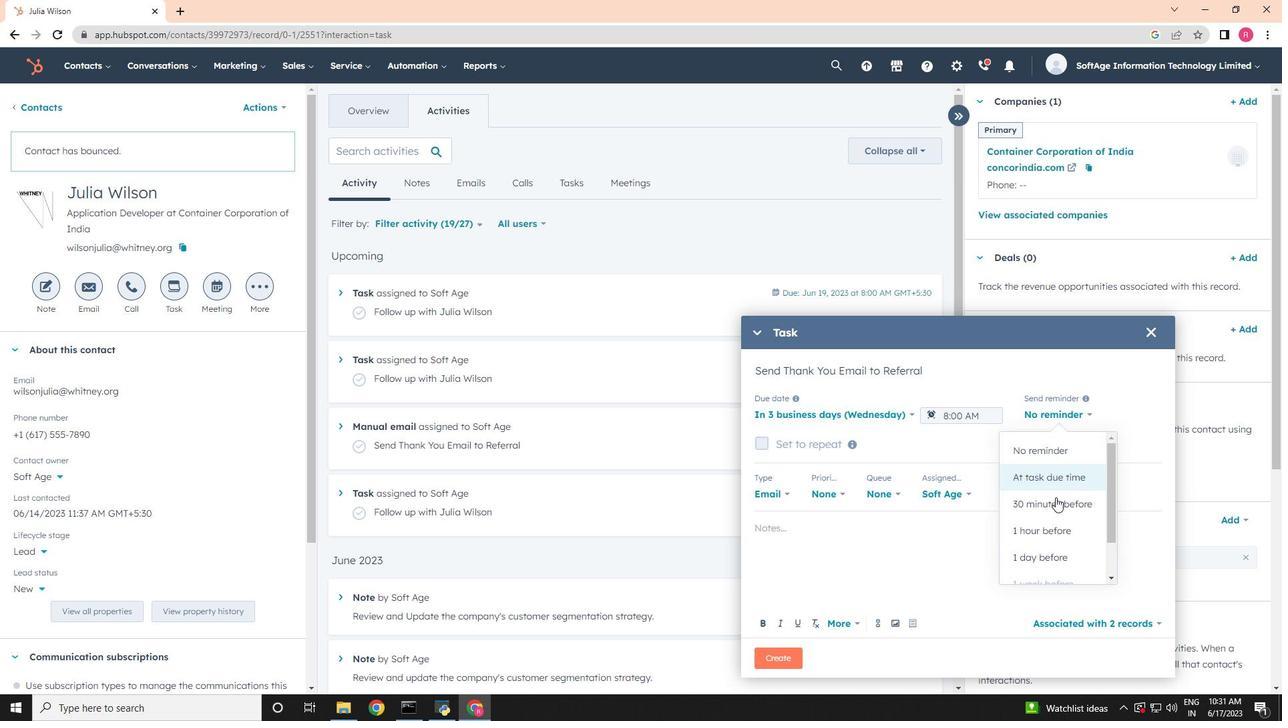 
Action: Mouse pressed left at (1054, 504)
Screenshot: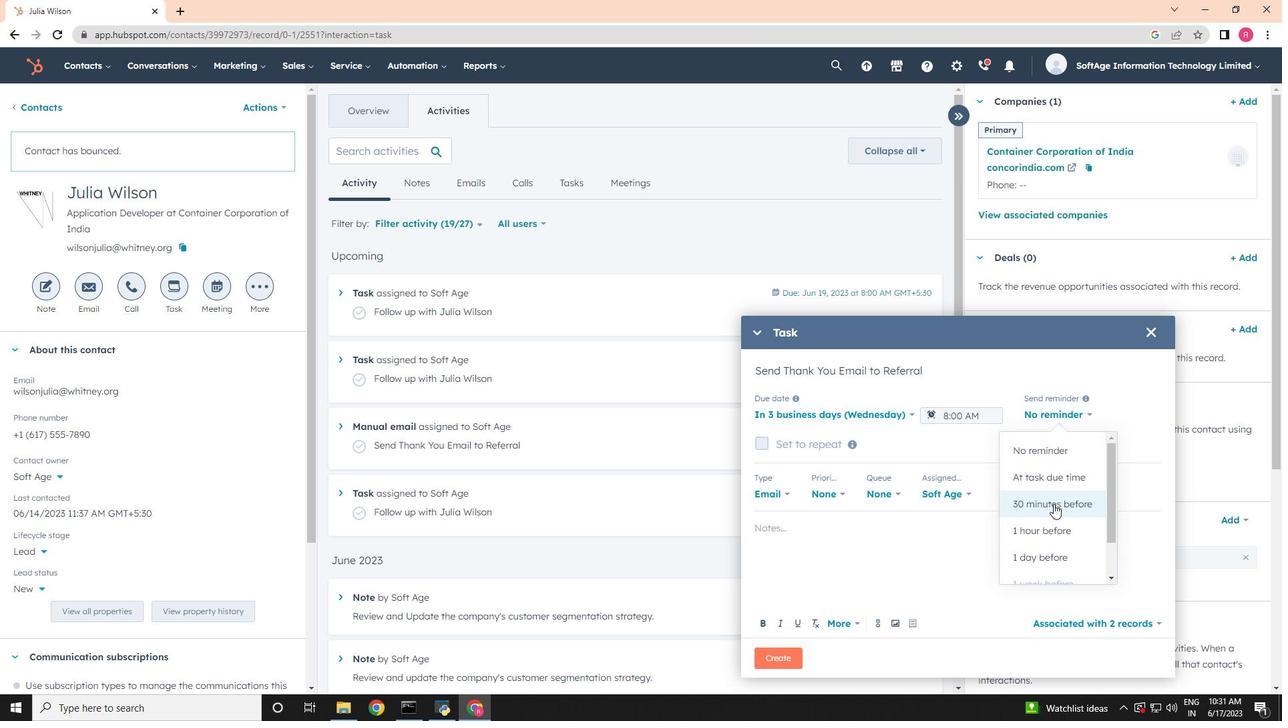 
Action: Mouse moved to (834, 500)
Screenshot: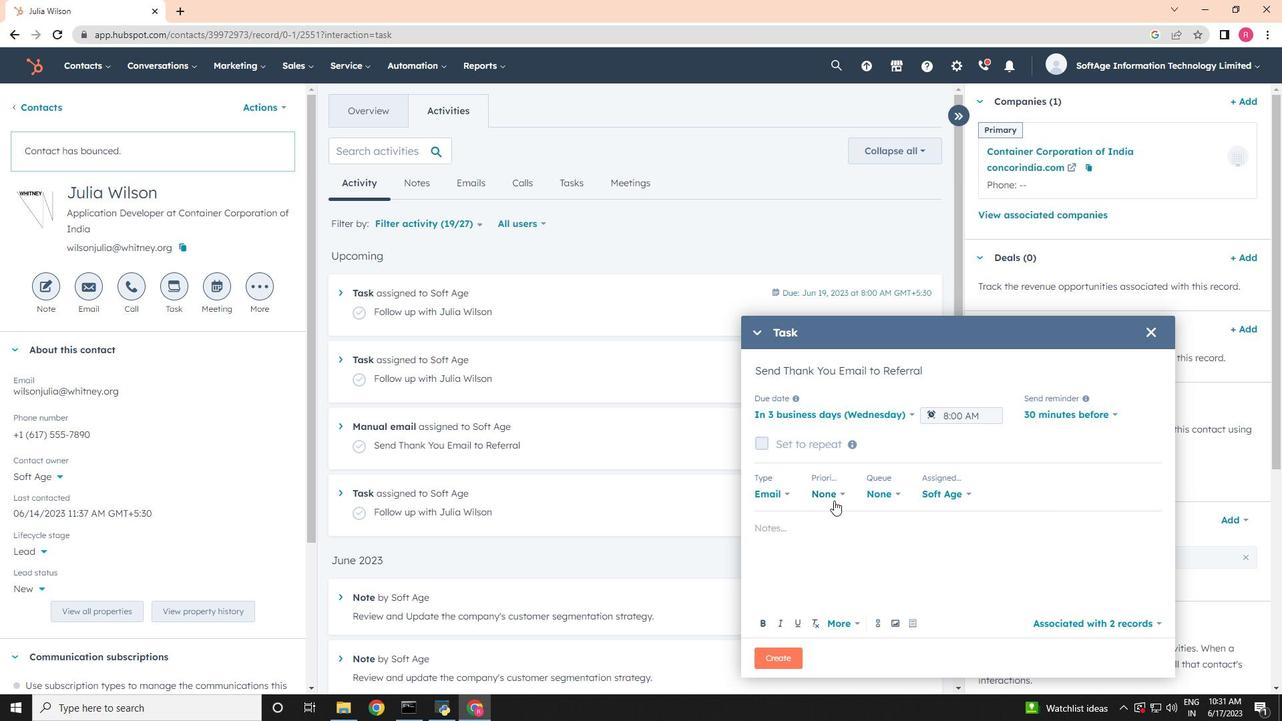 
Action: Mouse pressed left at (834, 500)
Screenshot: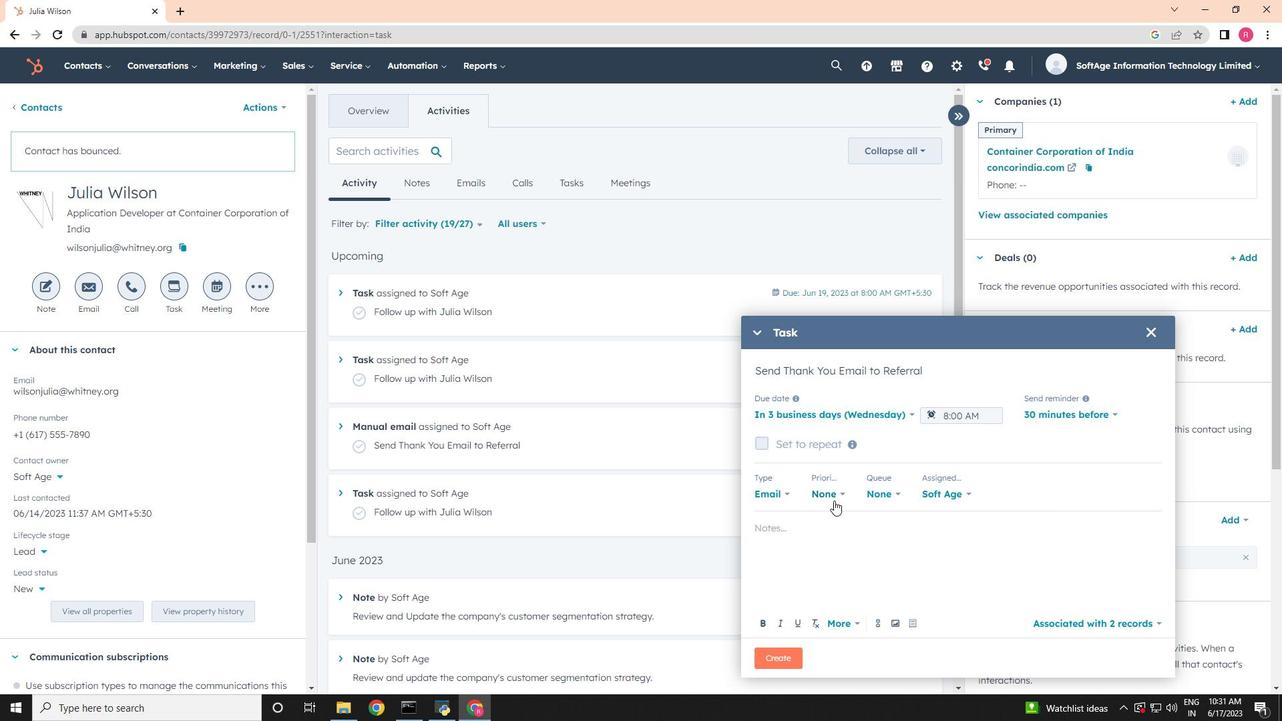 
Action: Mouse moved to (822, 606)
Screenshot: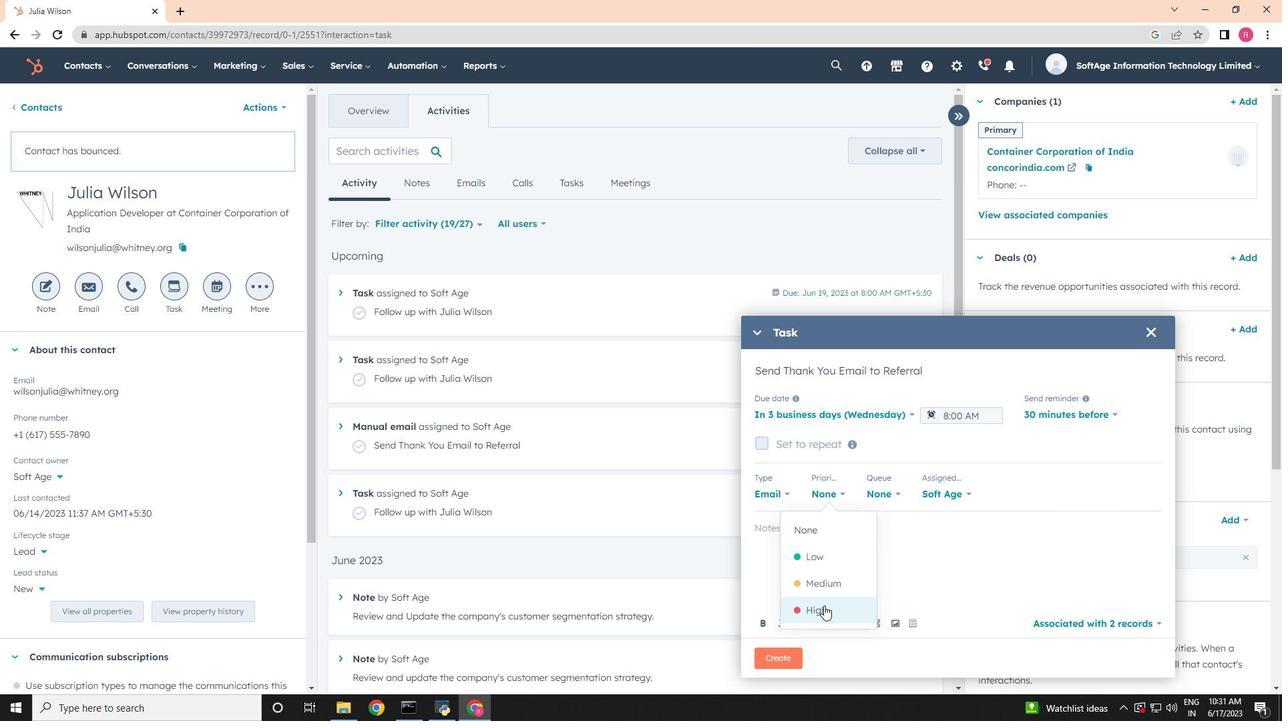 
Action: Mouse pressed left at (822, 606)
Screenshot: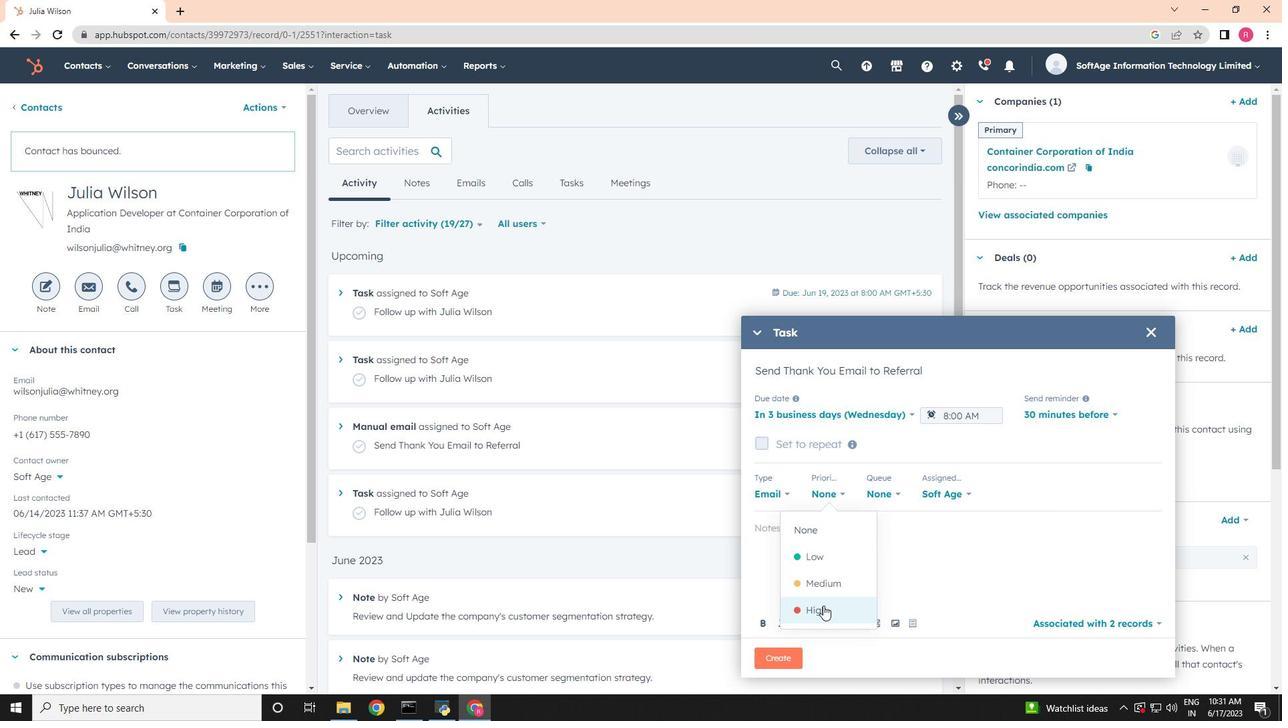 
Action: Mouse moved to (798, 541)
Screenshot: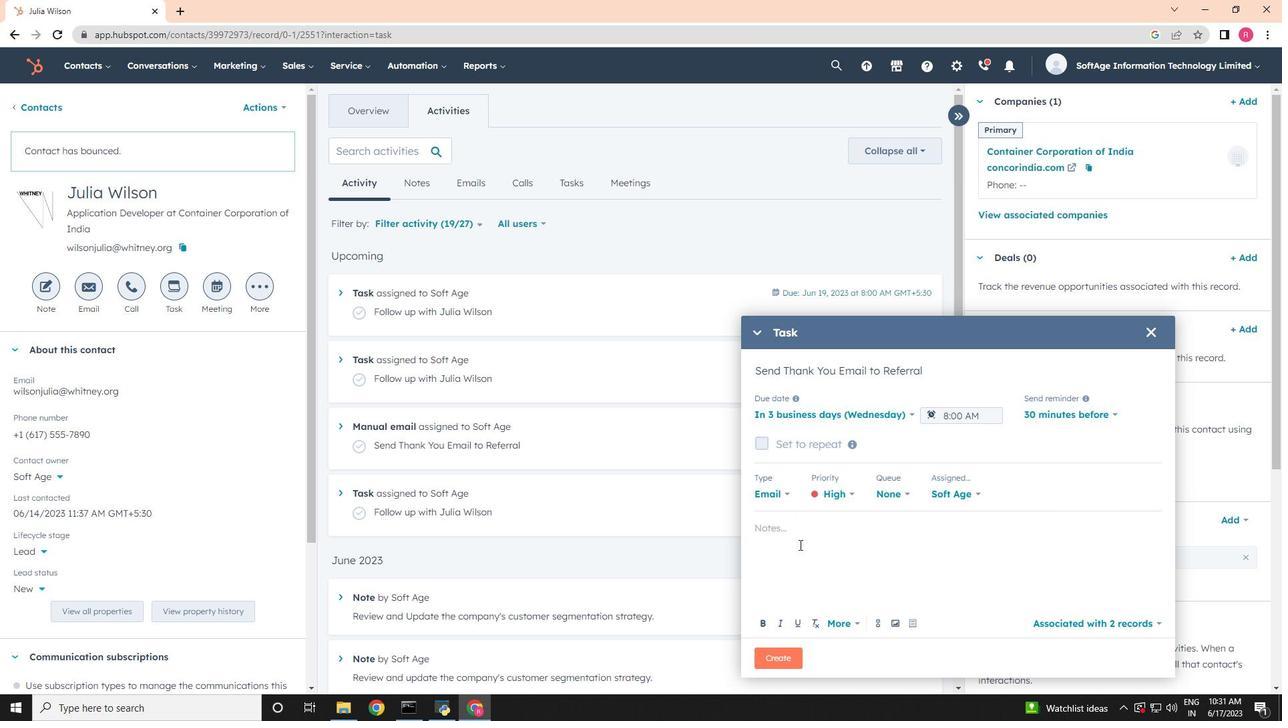 
Action: Mouse pressed left at (798, 541)
Screenshot: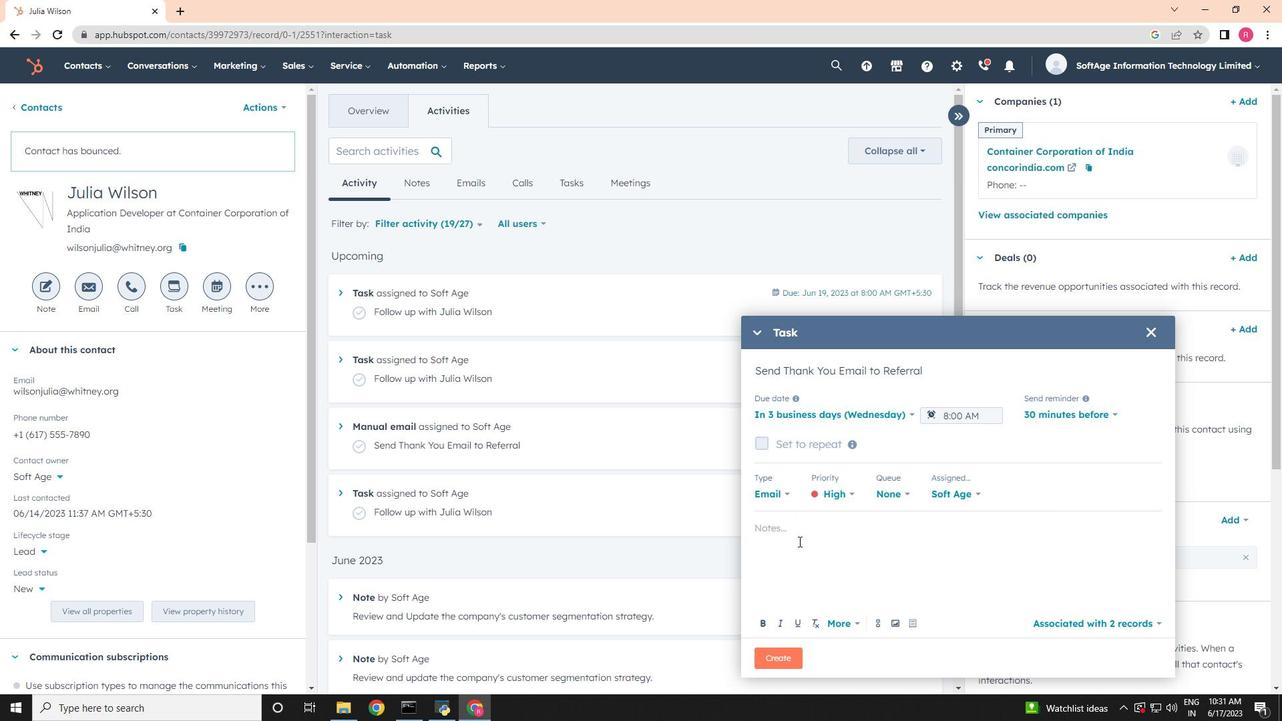 
Action: Key pressed <Key.shift><Key.shift><Key.shift><Key.shift><Key.shift><Key.shift><Key.shift><Key.shift><Key.shift><Key.shift><Key.shift><Key.shift><Key.shift><Key.shift><Key.shift><Key.shift><Key.shift><Key.shift><Key.shift><Key.shift><Key.shift><Key.shift><Key.shift><Key.shift><Key.shift><Key.shift><Key.shift><Key.shift><Key.shift><Key.shift><Key.shift><Key.shift><Key.shift><Key.shift><Key.shift><Key.shift><Key.shift><Key.shift><Key.shift><Key.shift><Key.shift><Key.shift><Key.shift><Key.shift><Key.shift><Key.shift><Key.shift><Key.shift><Key.shift><Key.shift><Key.shift><Key.shift><Key.shift><Key.shift><Key.shift><Key.shift><Key.shift><Key.shift><Key.shift><Key.shift><Key.shift><Key.shift><Key.shift><Key.shift><Key.shift><Key.shift><Key.shift><Key.shift><Key.shift><Key.shift><Key.shift><Key.shift><Key.shift><Key.shift><Key.shift><Key.shift><Key.shift><Key.shift>Review<Key.space>the<Key.space>attached<Key.space>propo<Key.backspace>sal.
Screenshot: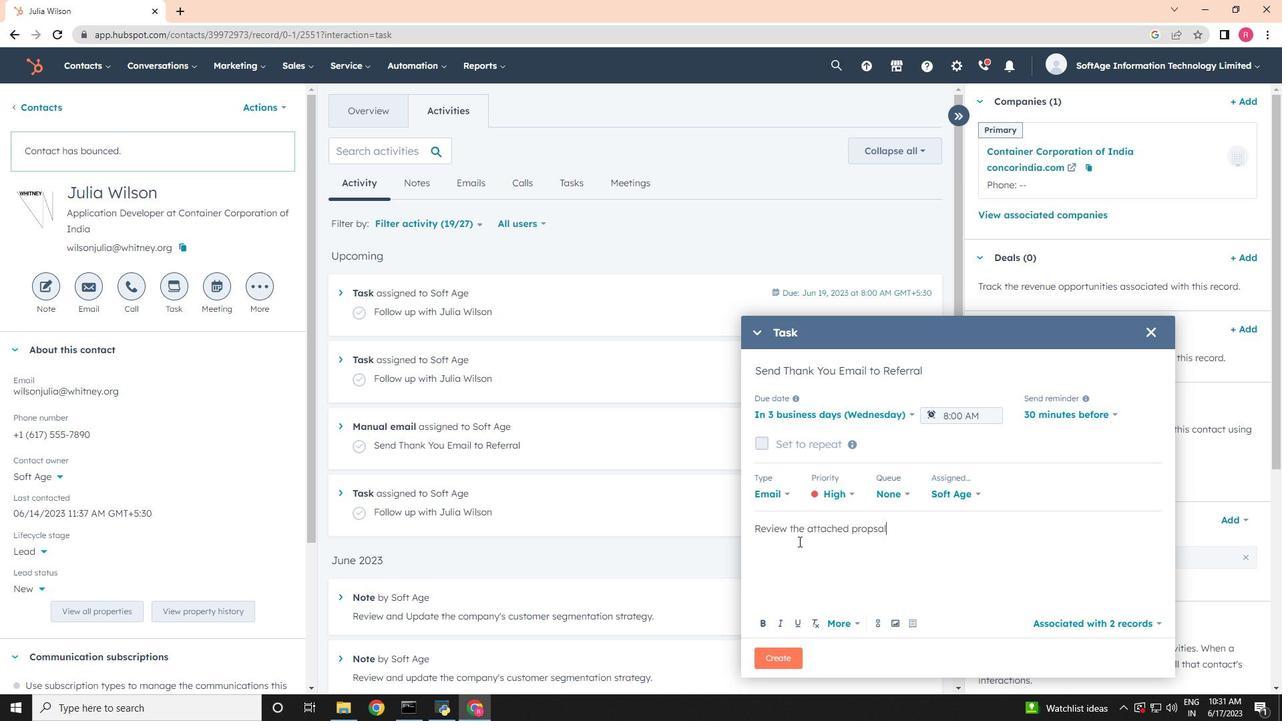 
Action: Mouse moved to (874, 527)
Screenshot: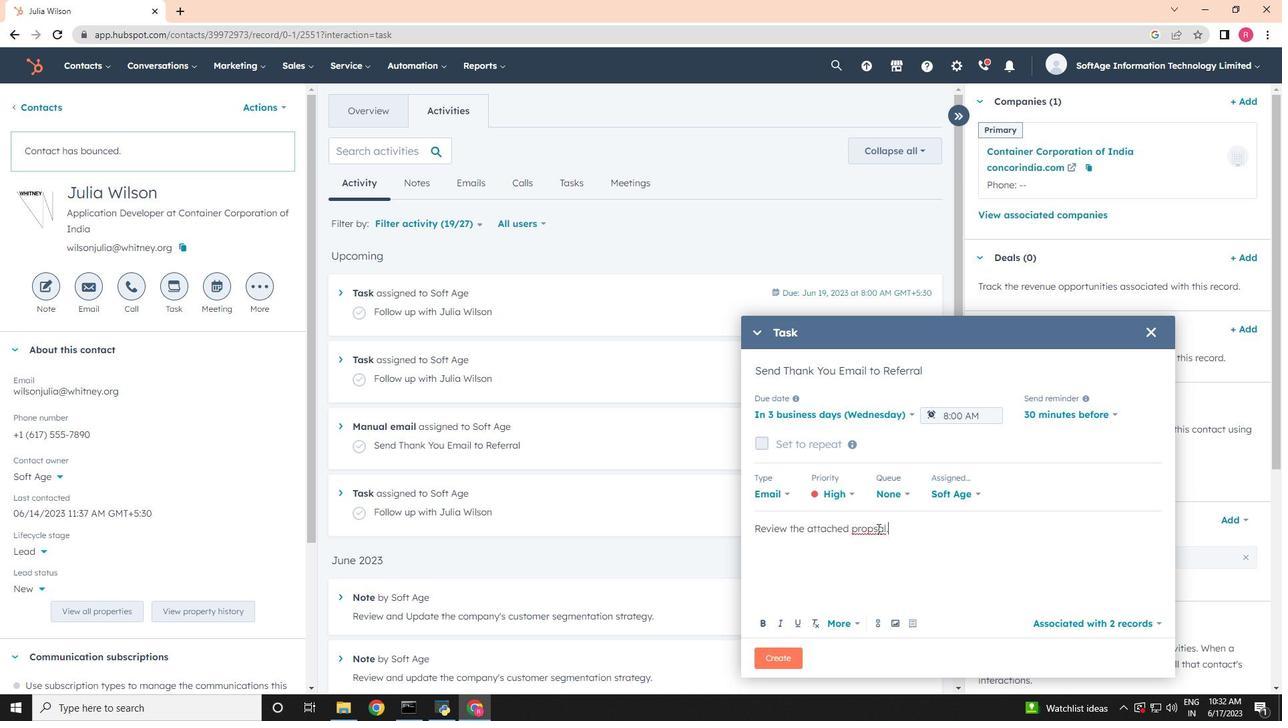 
Action: Mouse pressed left at (874, 527)
Screenshot: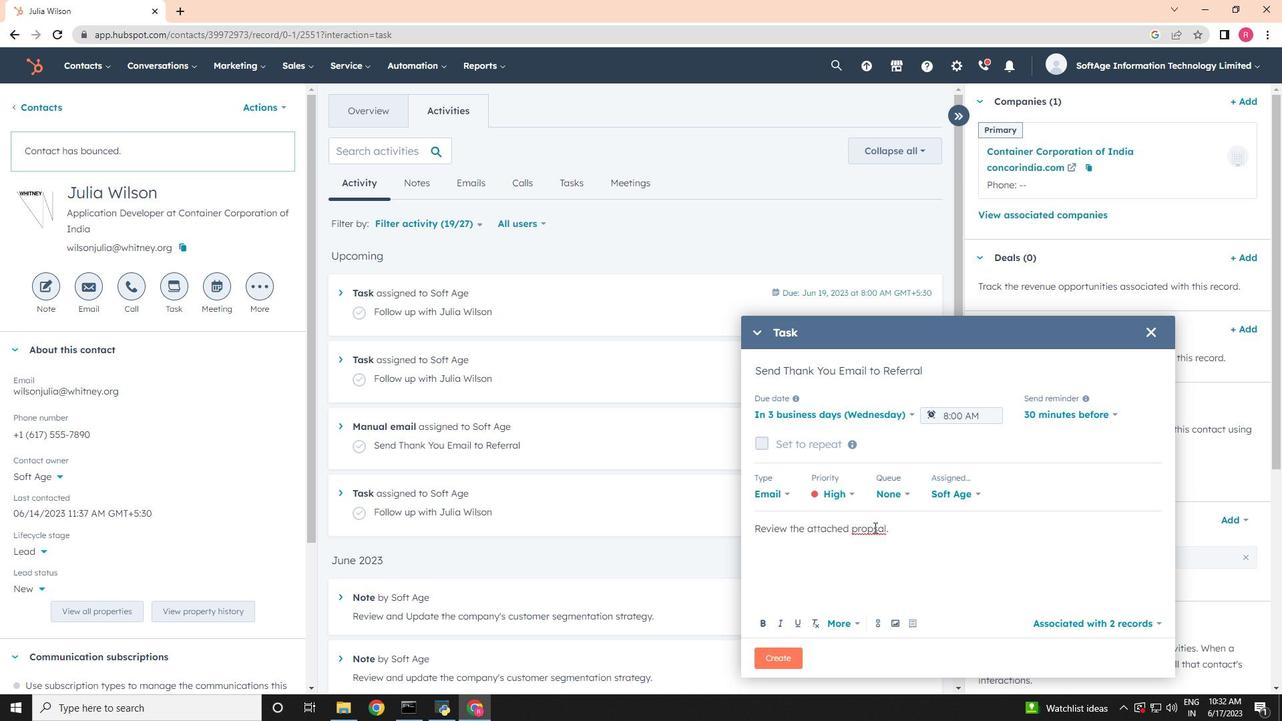 
Action: Key pressed o
Screenshot: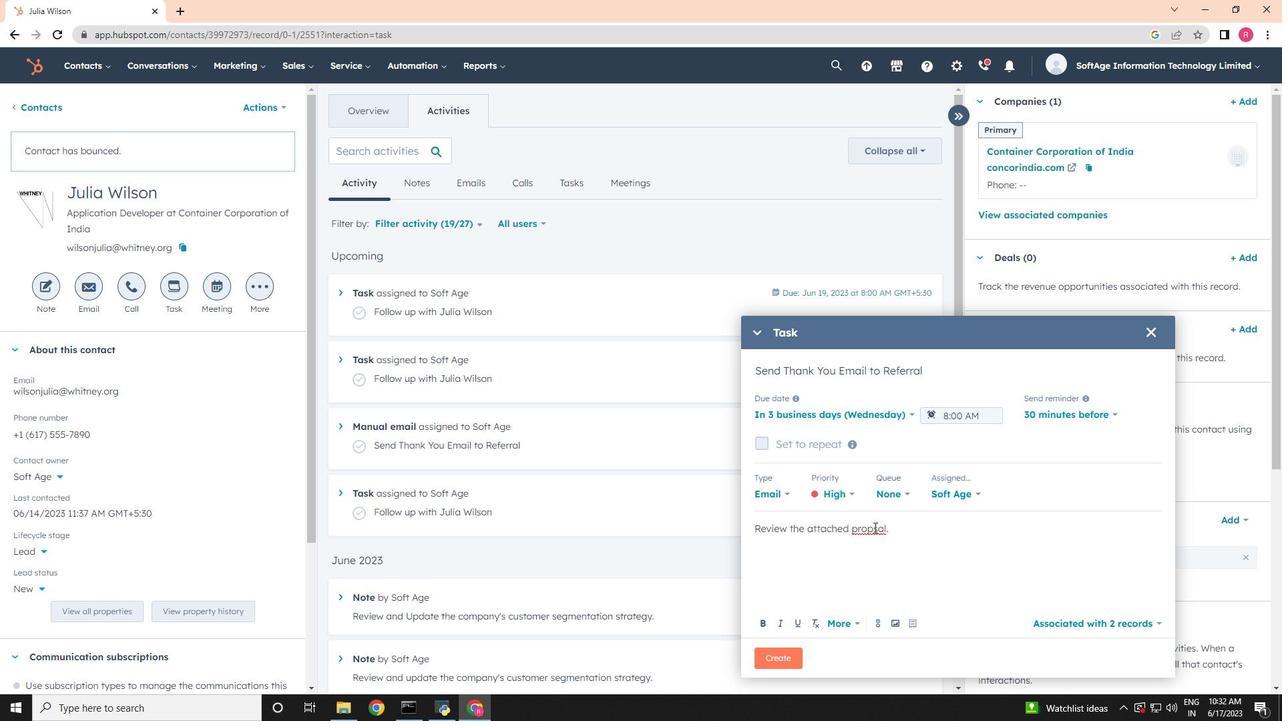 
Action: Mouse moved to (799, 657)
Screenshot: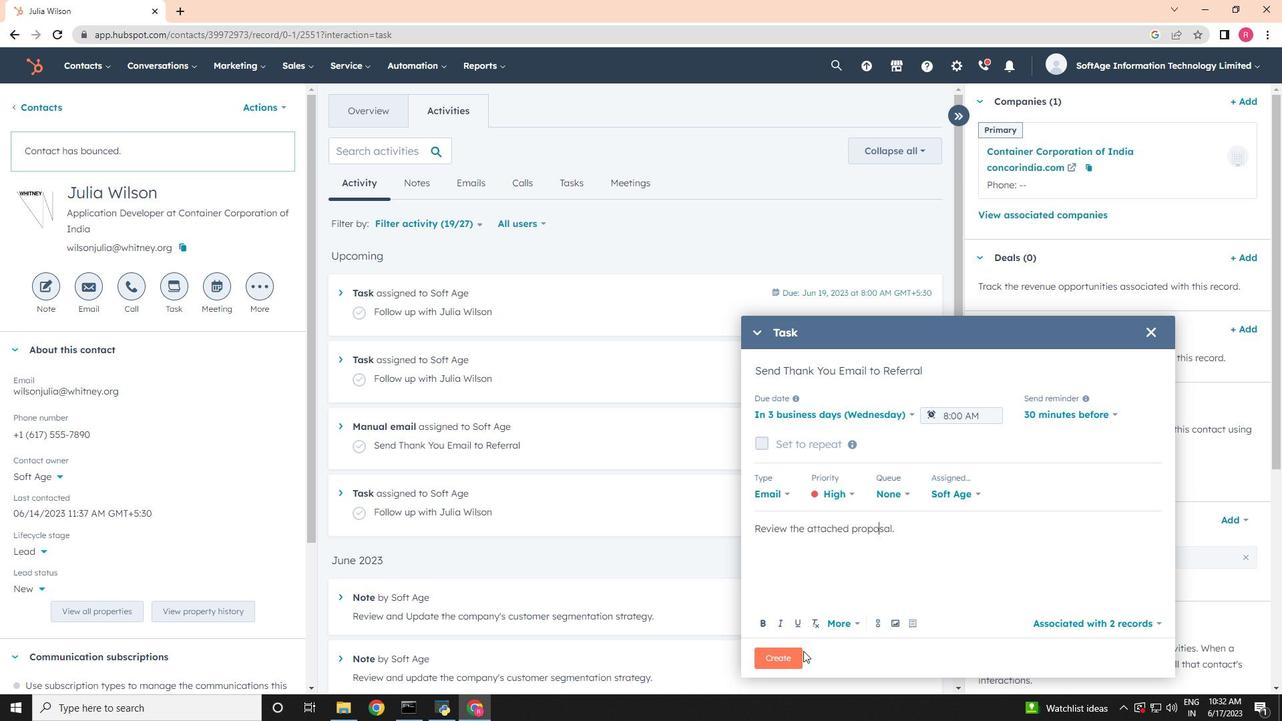 
Action: Mouse pressed left at (799, 657)
Screenshot: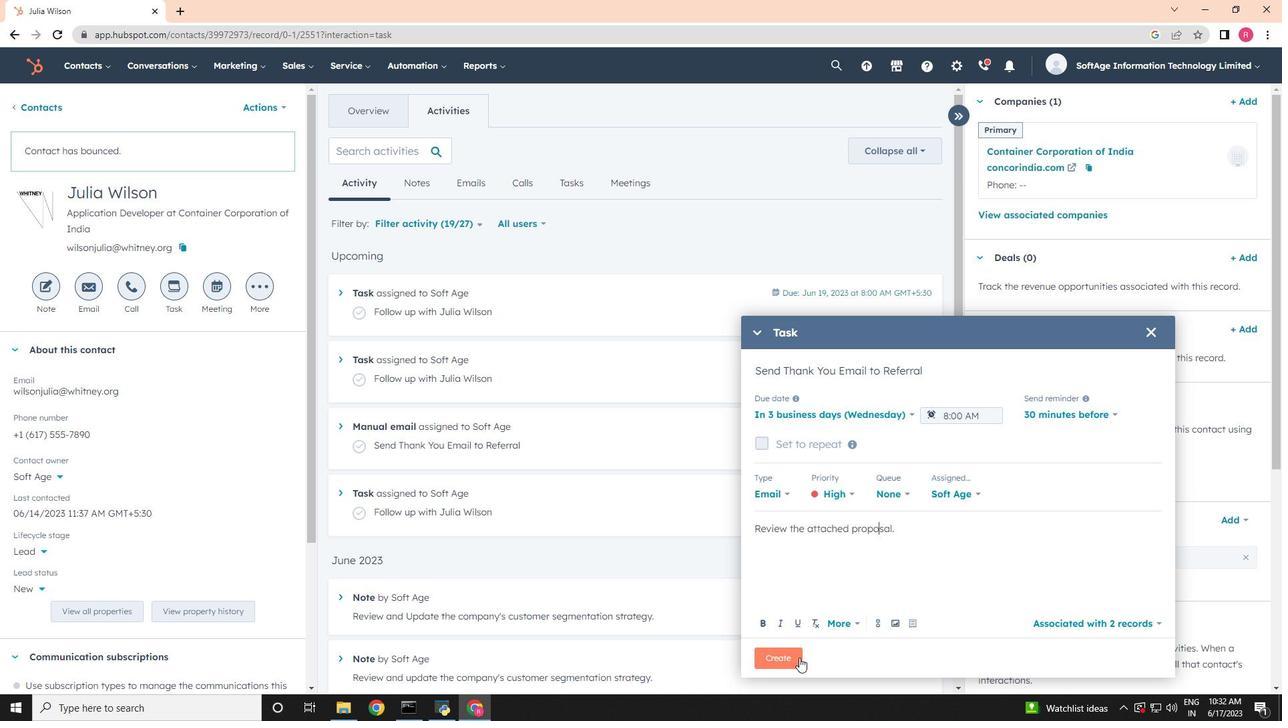 
